 Task: Create a due date automation trigger when advanced on, on the tuesday before a card is due add fields without custom field "Resume" set to a number greater than 1 and greater or equal to 10 at 11:00 AM.
Action: Mouse moved to (1237, 101)
Screenshot: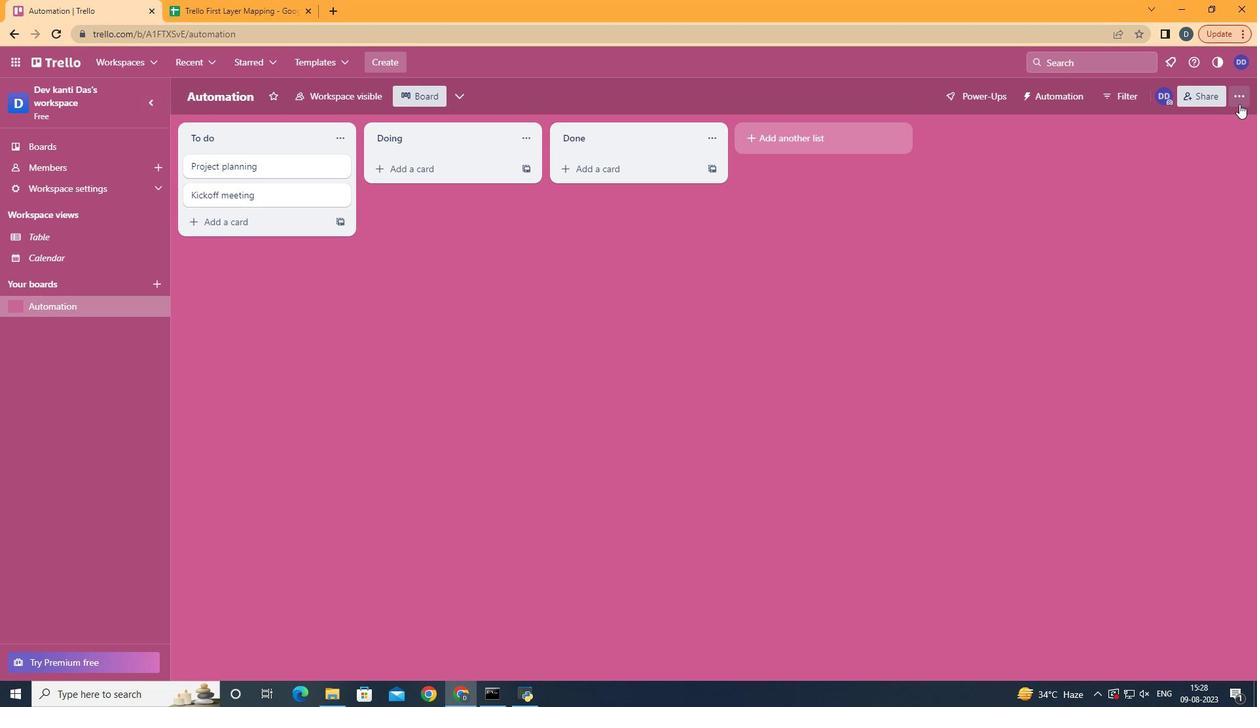 
Action: Mouse pressed left at (1237, 101)
Screenshot: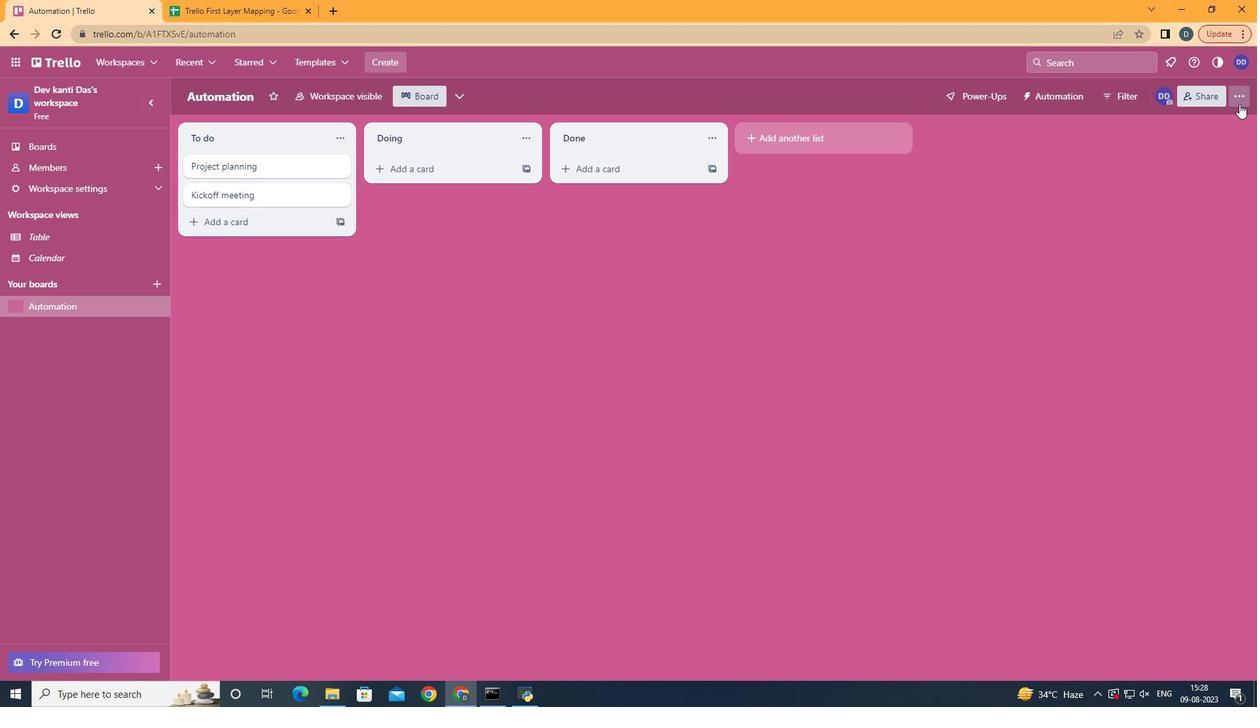 
Action: Mouse moved to (1146, 284)
Screenshot: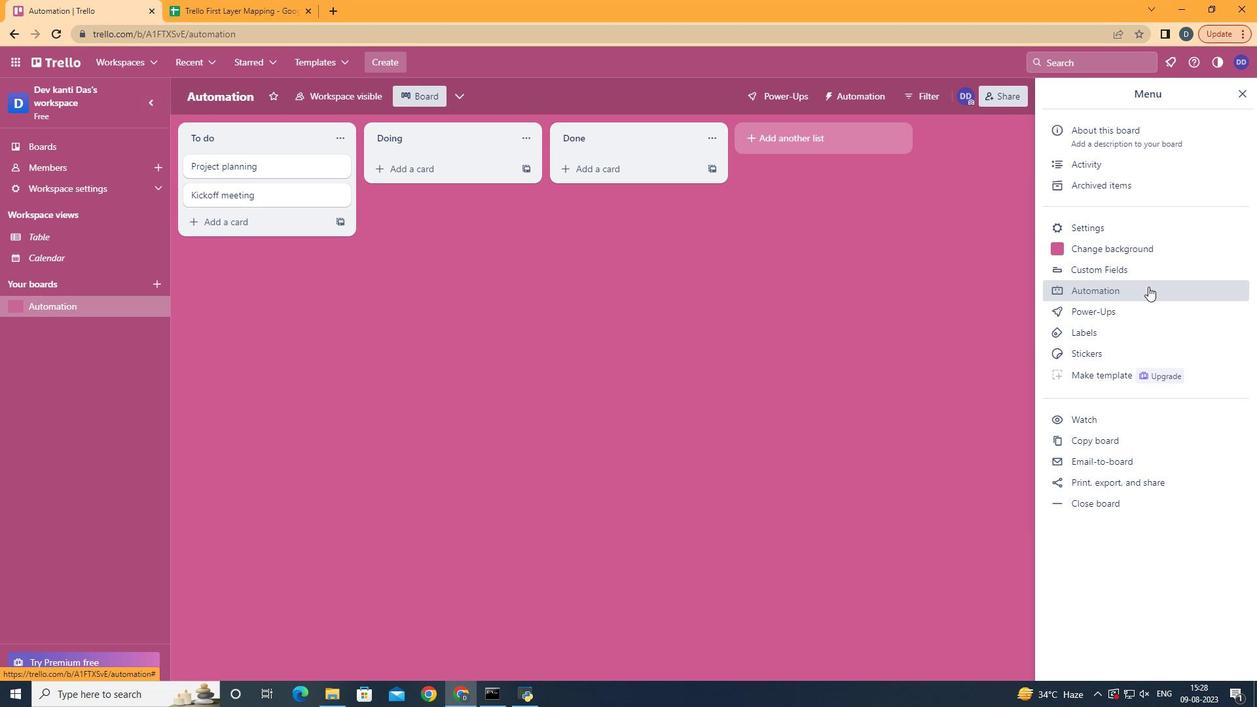
Action: Mouse pressed left at (1146, 284)
Screenshot: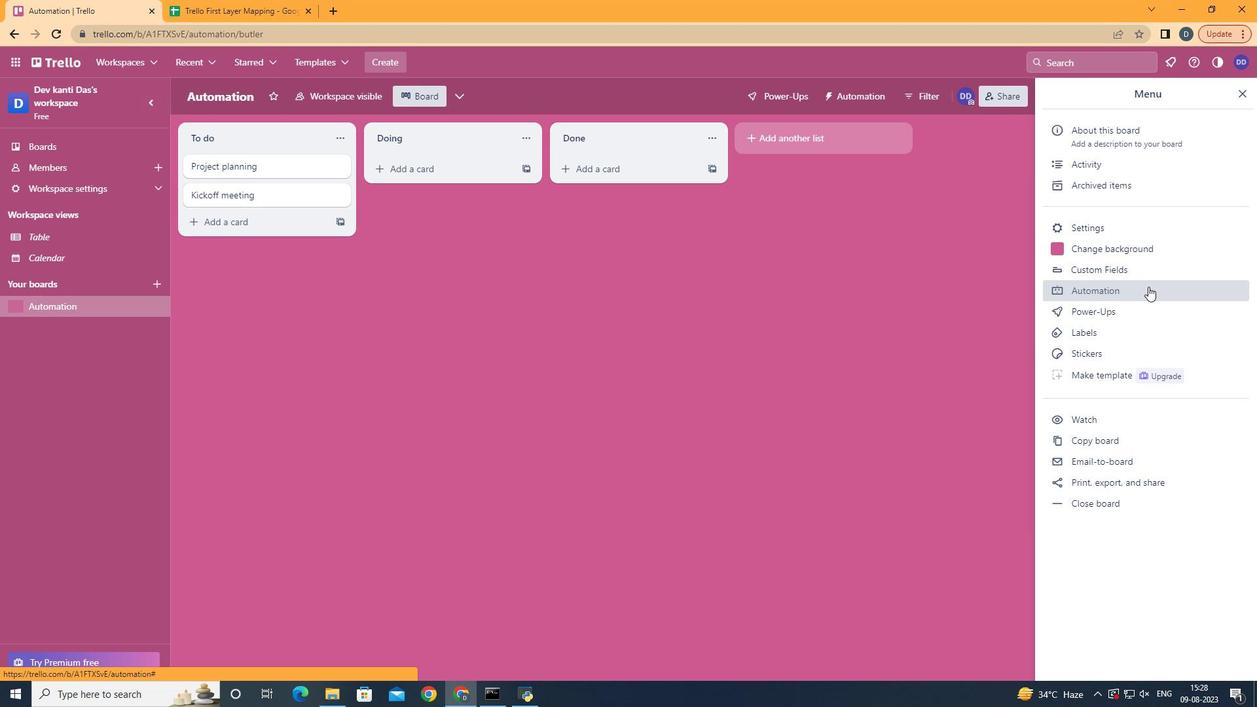 
Action: Mouse moved to (263, 261)
Screenshot: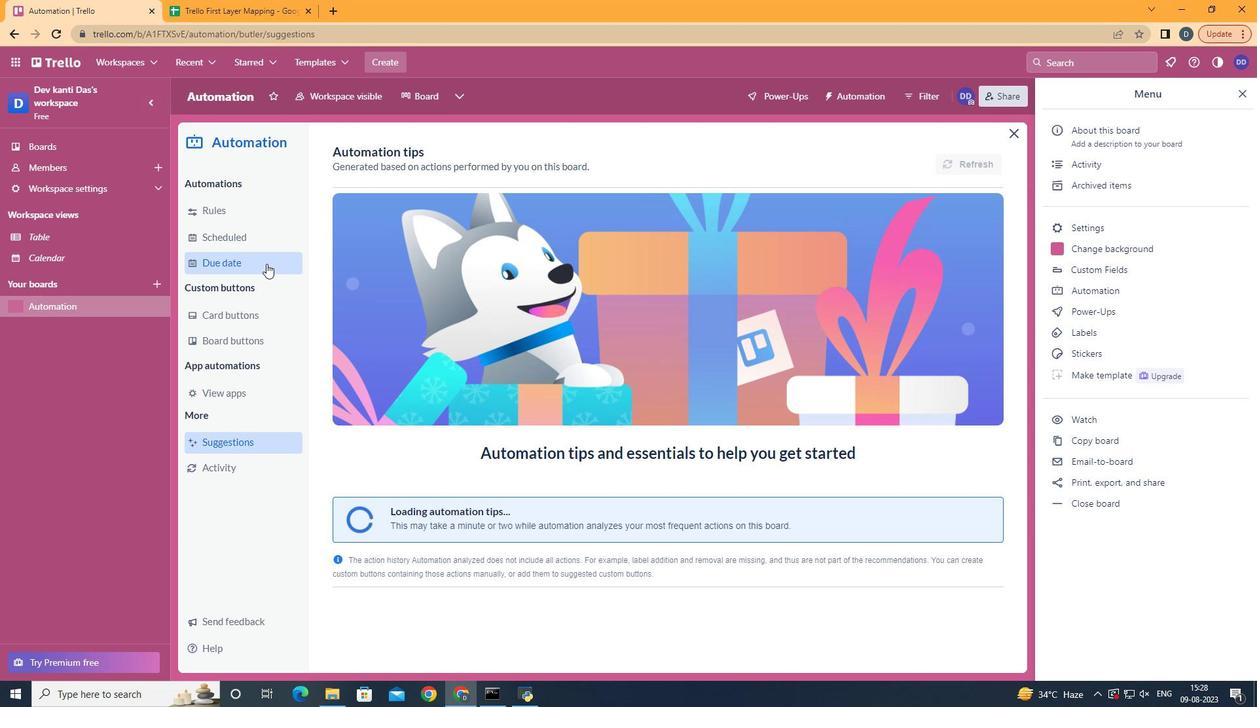 
Action: Mouse pressed left at (263, 261)
Screenshot: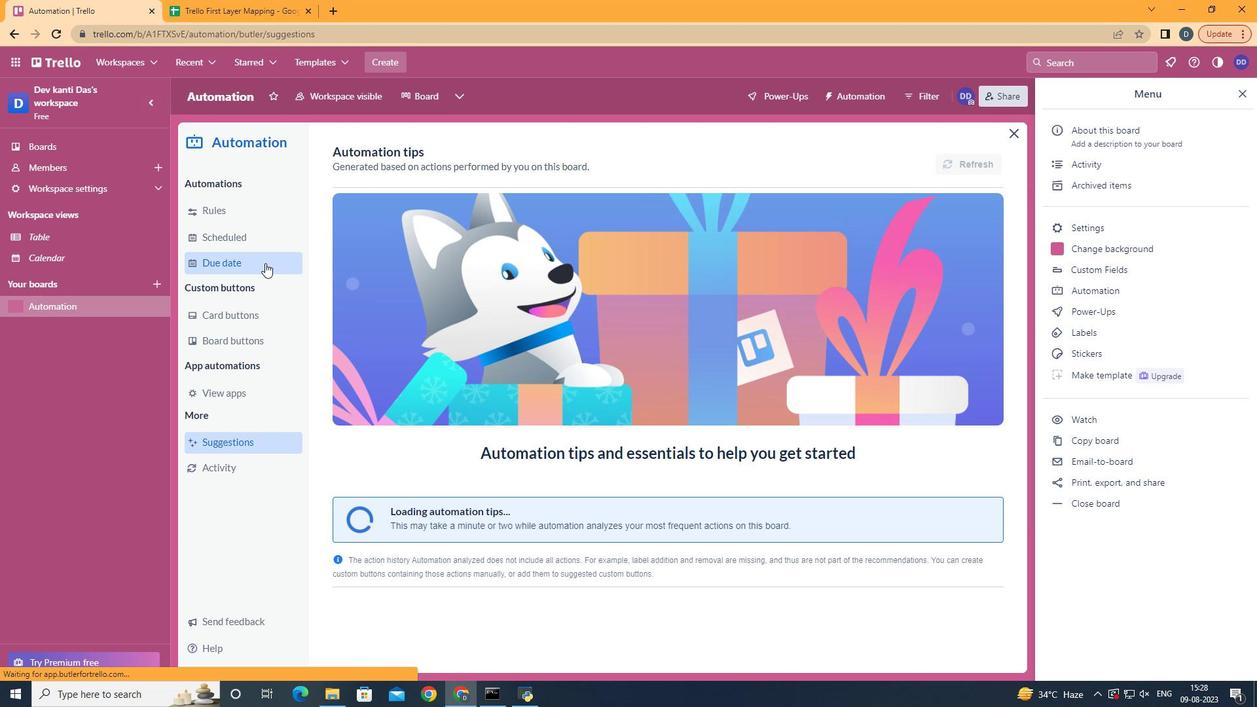 
Action: Mouse moved to (930, 157)
Screenshot: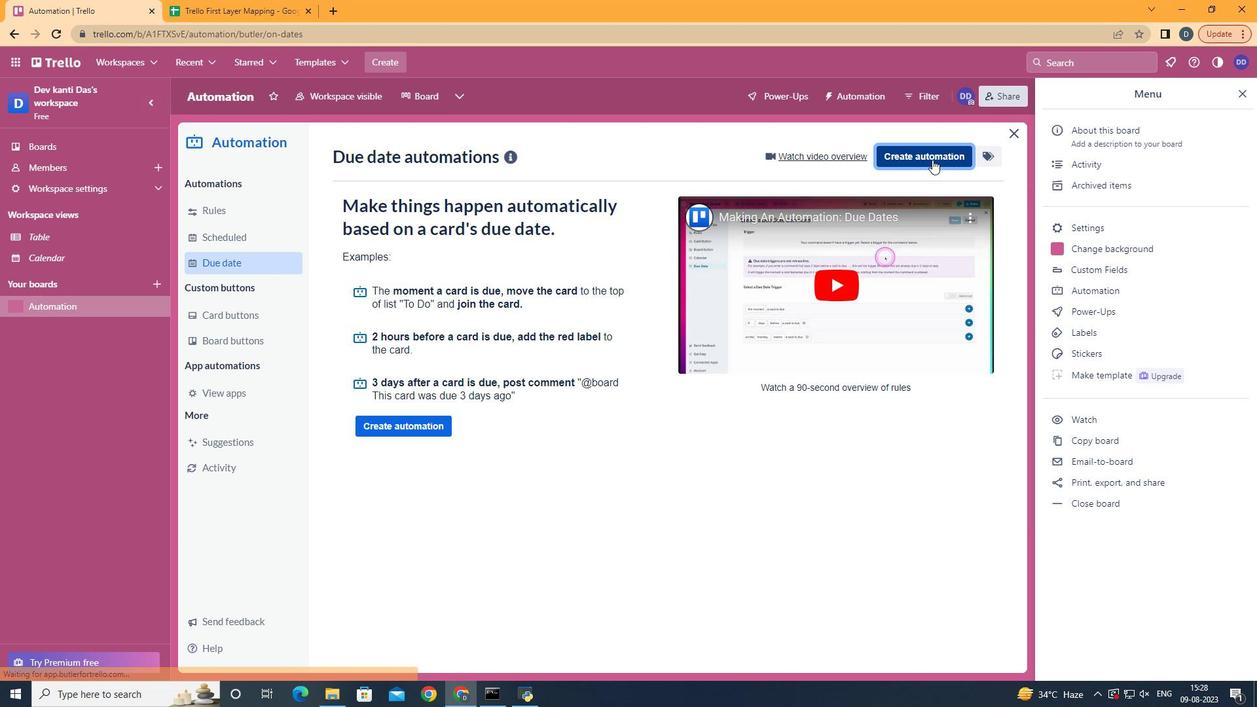 
Action: Mouse pressed left at (930, 157)
Screenshot: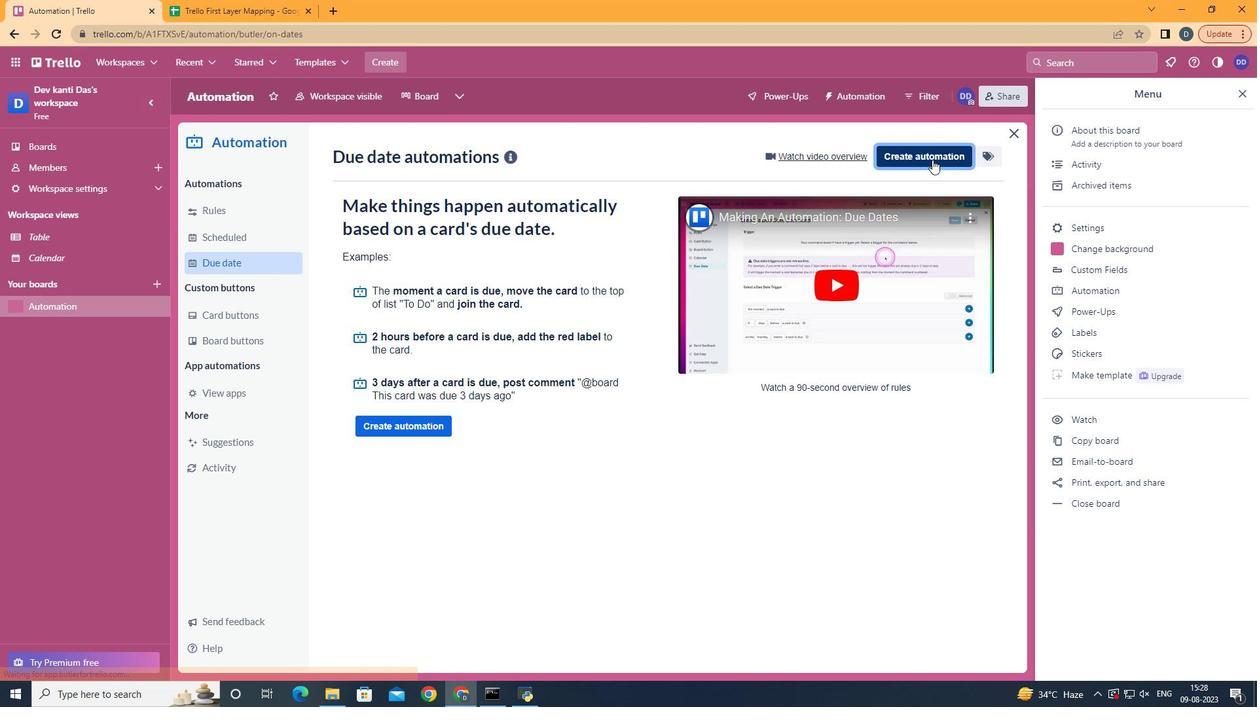 
Action: Mouse moved to (690, 280)
Screenshot: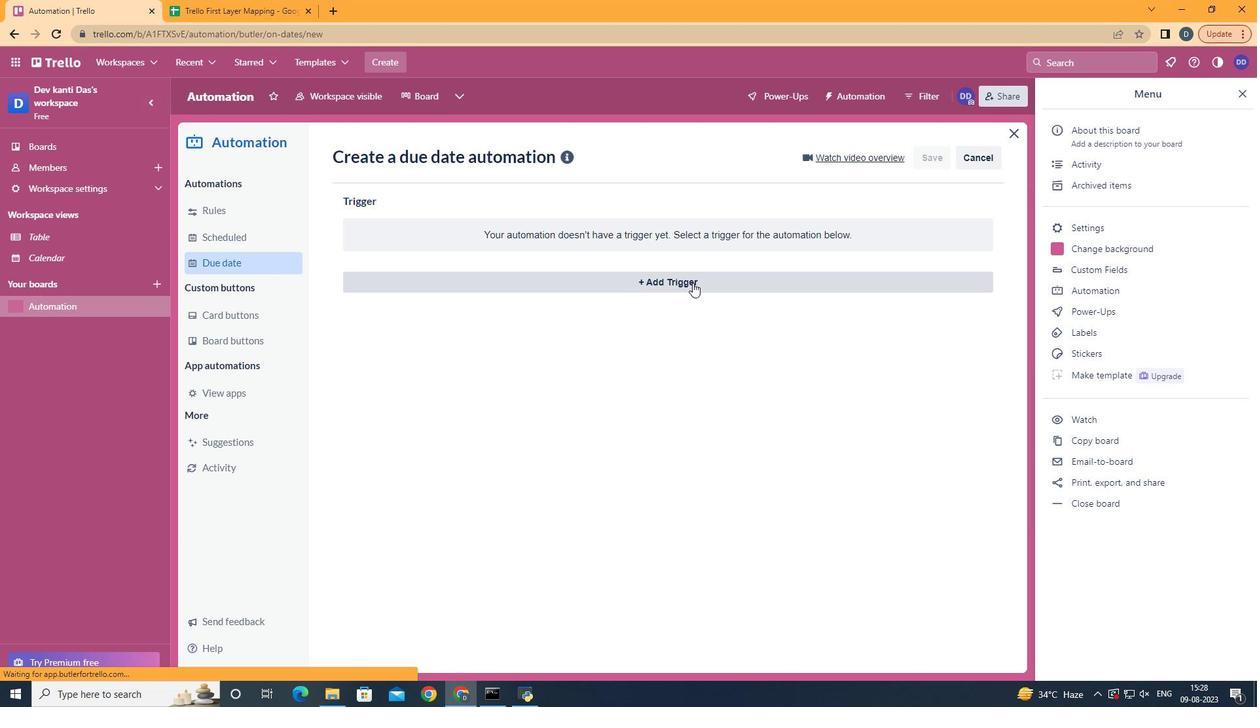 
Action: Mouse pressed left at (690, 280)
Screenshot: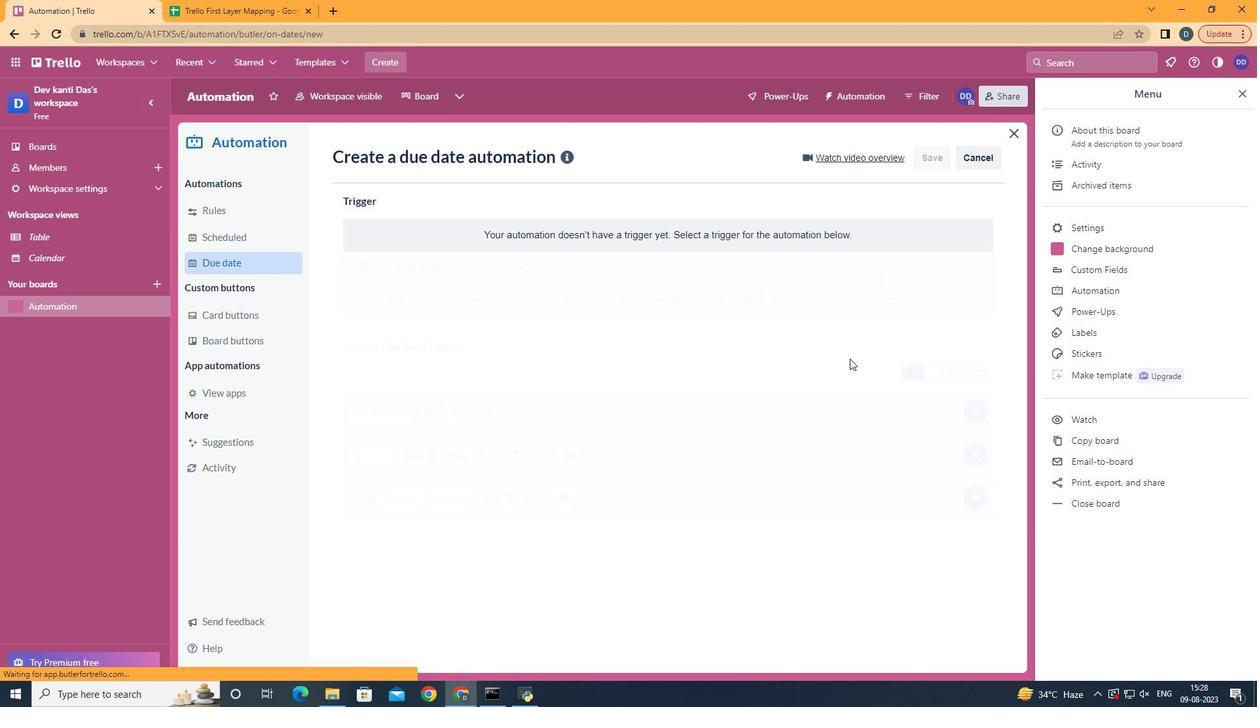 
Action: Mouse moved to (429, 365)
Screenshot: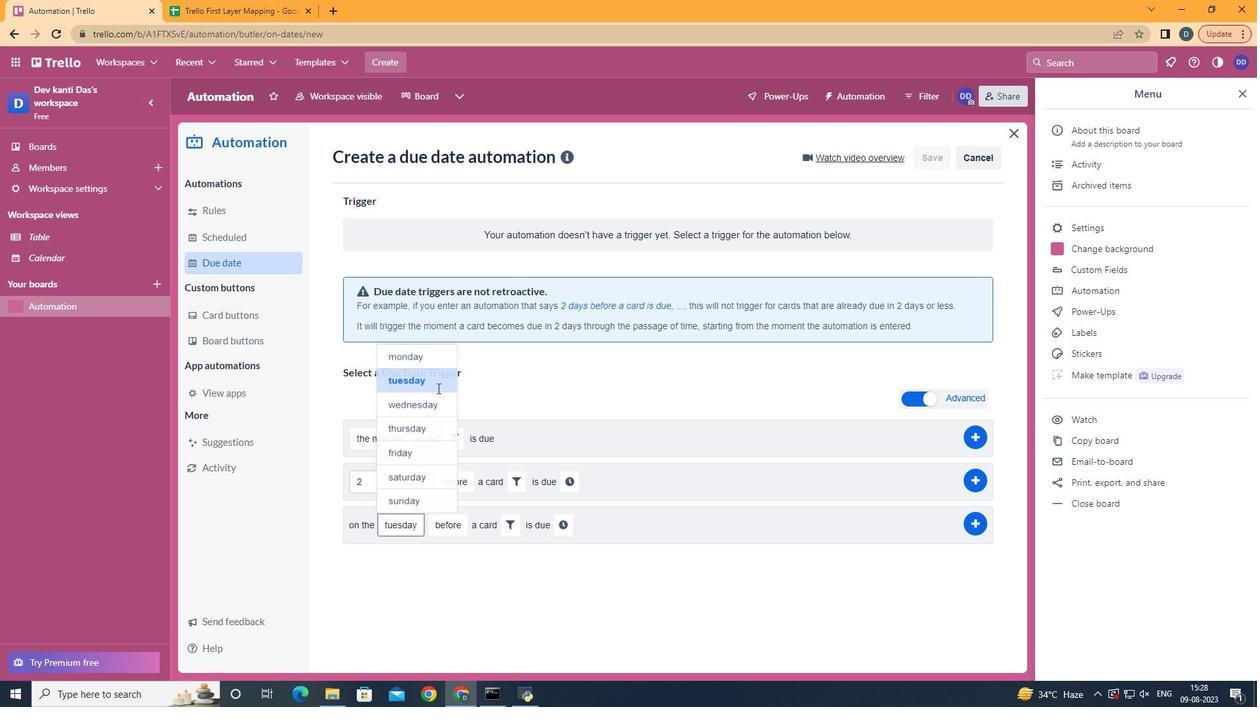 
Action: Mouse pressed left at (429, 365)
Screenshot: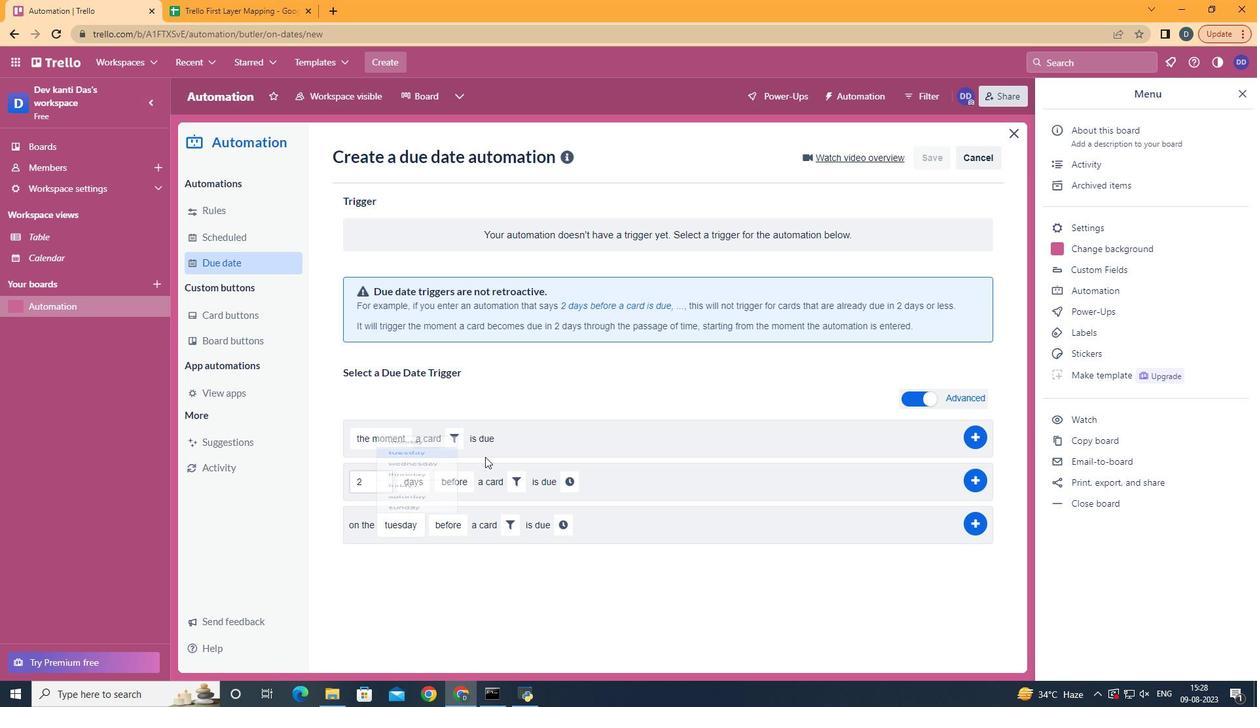 
Action: Mouse moved to (510, 522)
Screenshot: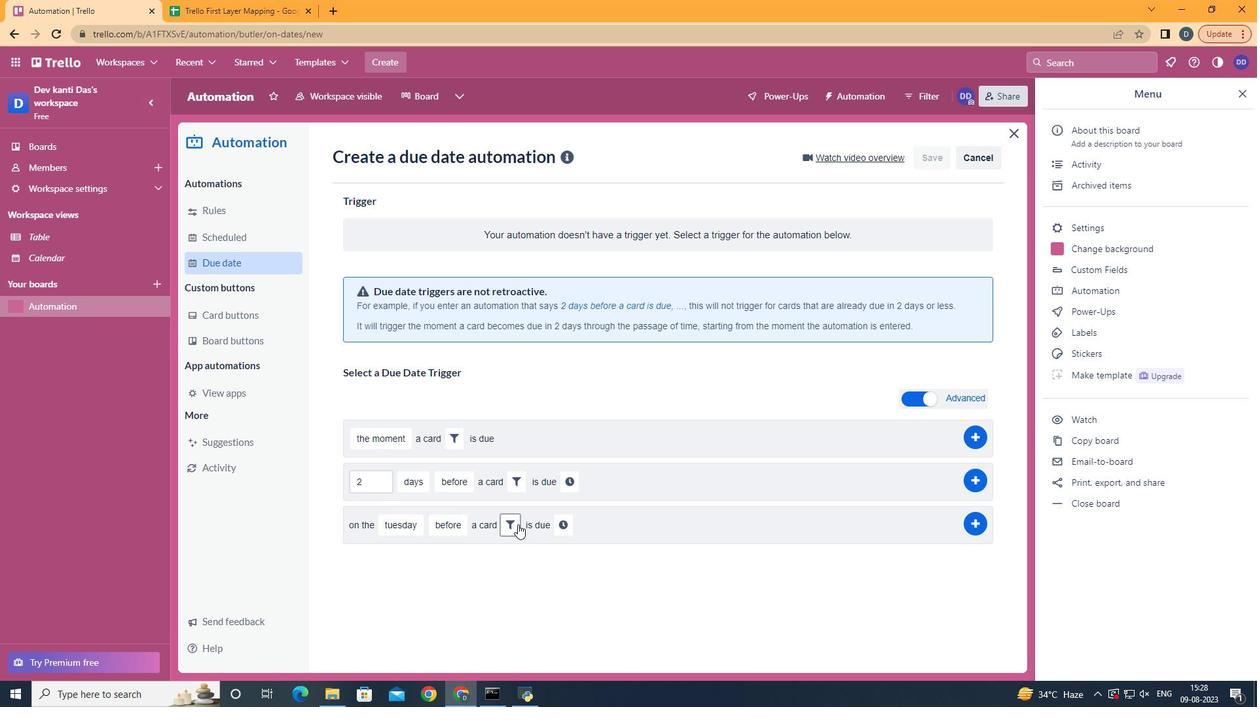 
Action: Mouse pressed left at (510, 522)
Screenshot: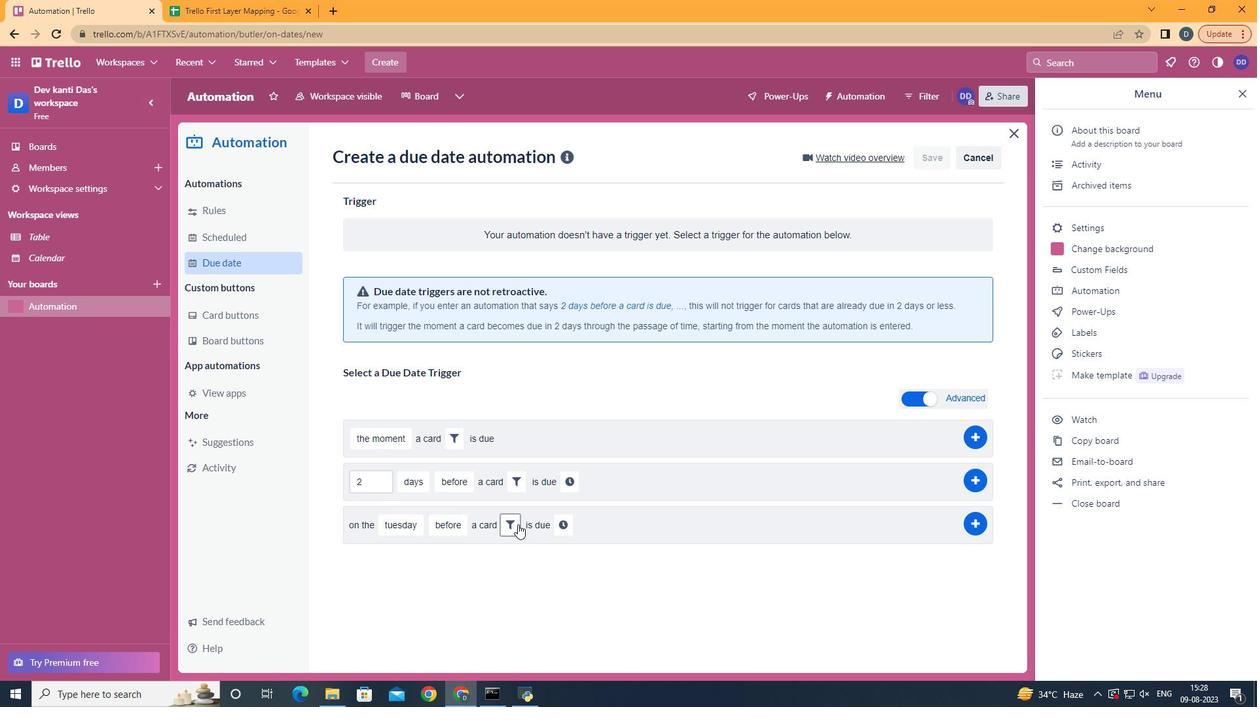 
Action: Mouse moved to (723, 556)
Screenshot: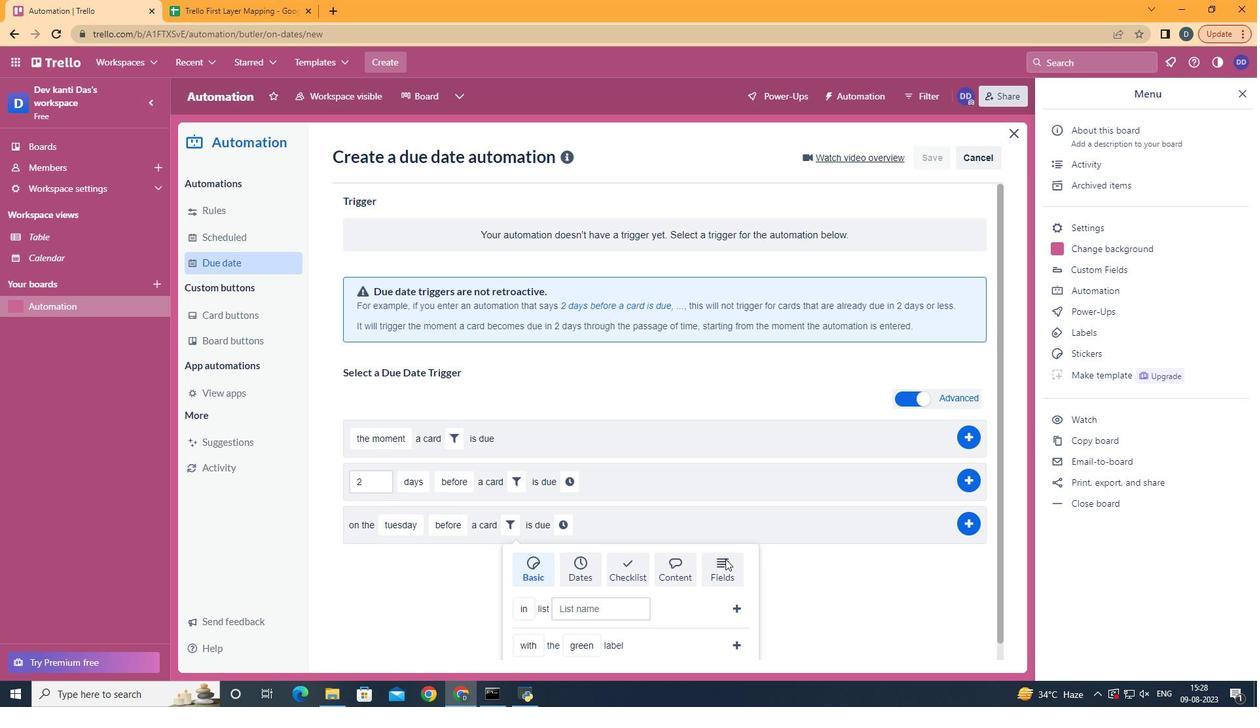 
Action: Mouse pressed left at (723, 556)
Screenshot: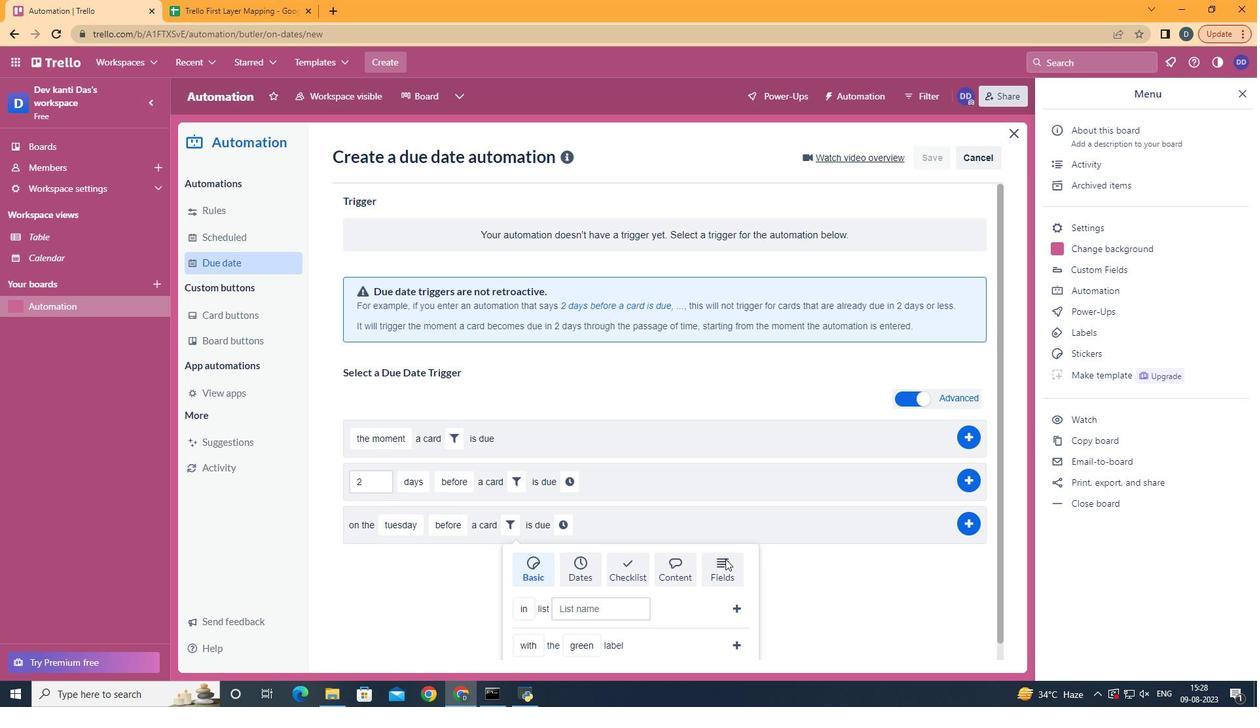 
Action: Mouse moved to (722, 549)
Screenshot: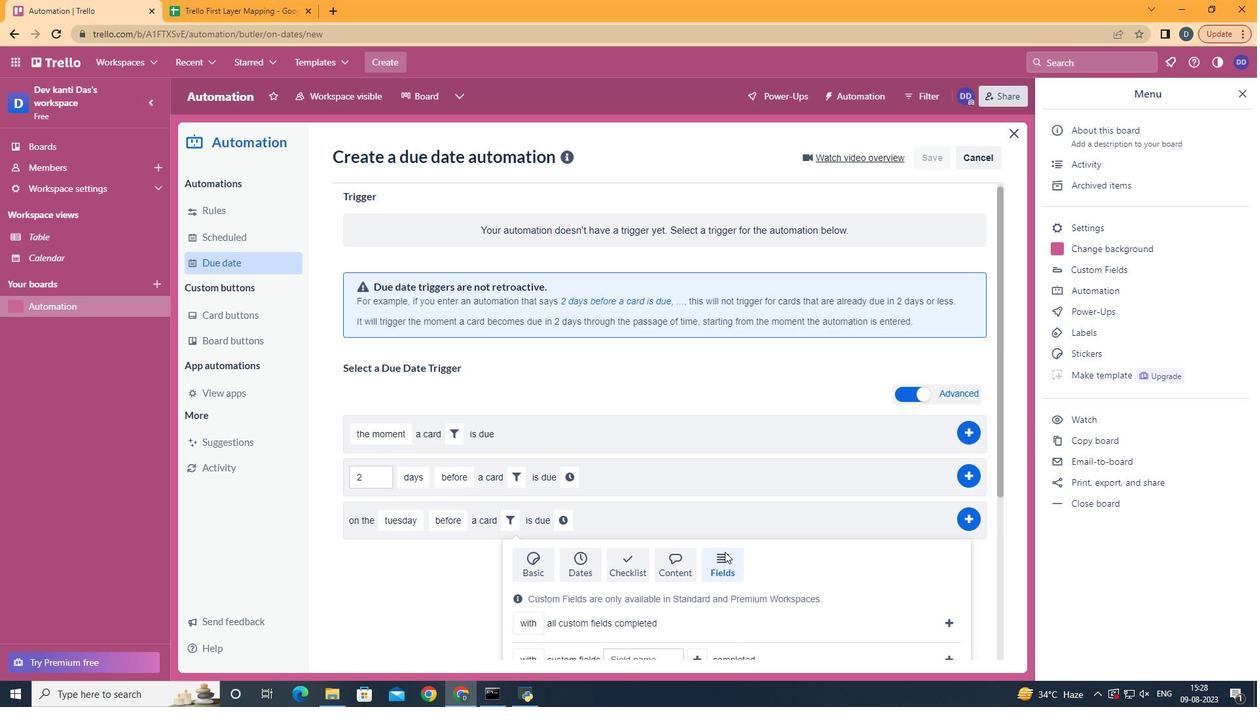 
Action: Mouse scrolled (722, 548) with delta (0, 0)
Screenshot: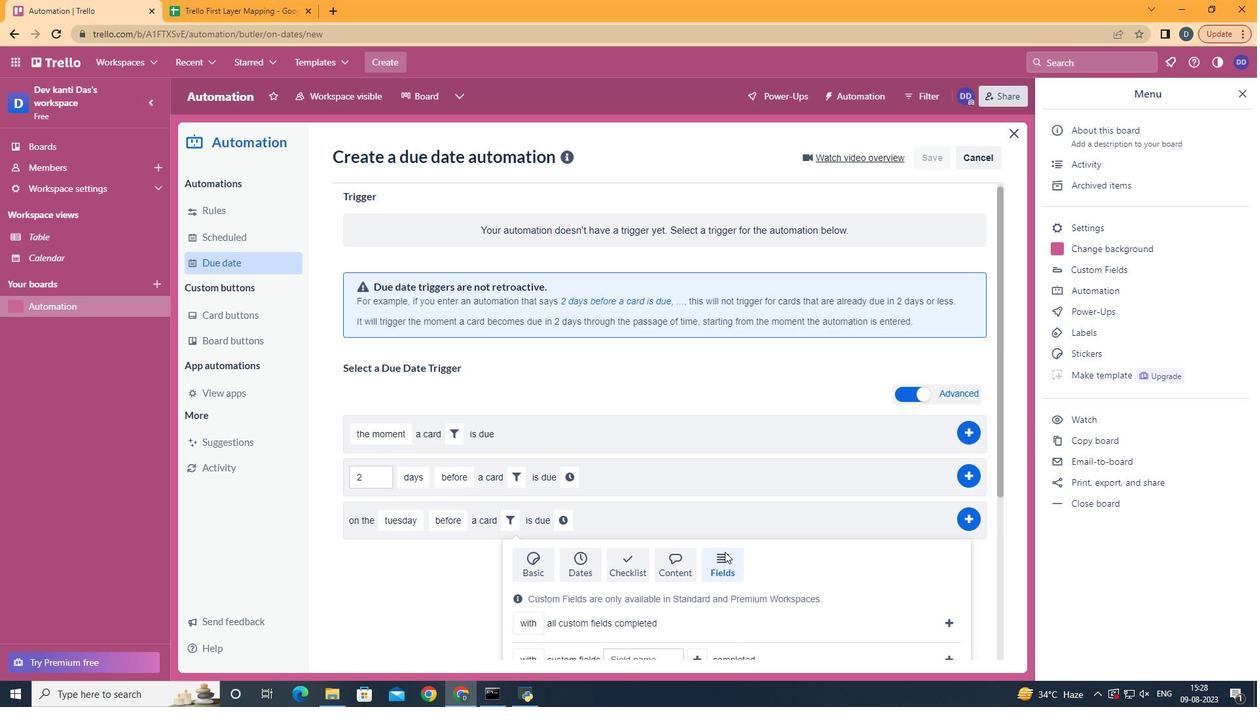 
Action: Mouse scrolled (722, 548) with delta (0, 0)
Screenshot: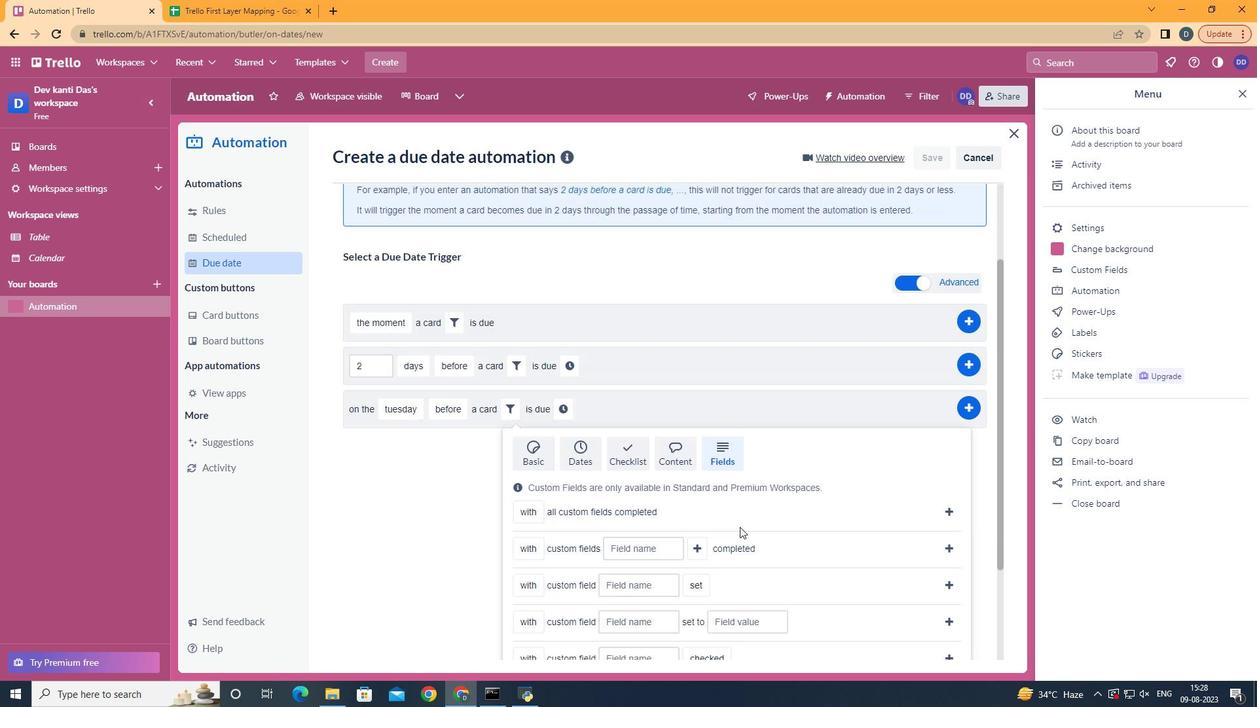 
Action: Mouse scrolled (722, 548) with delta (0, 0)
Screenshot: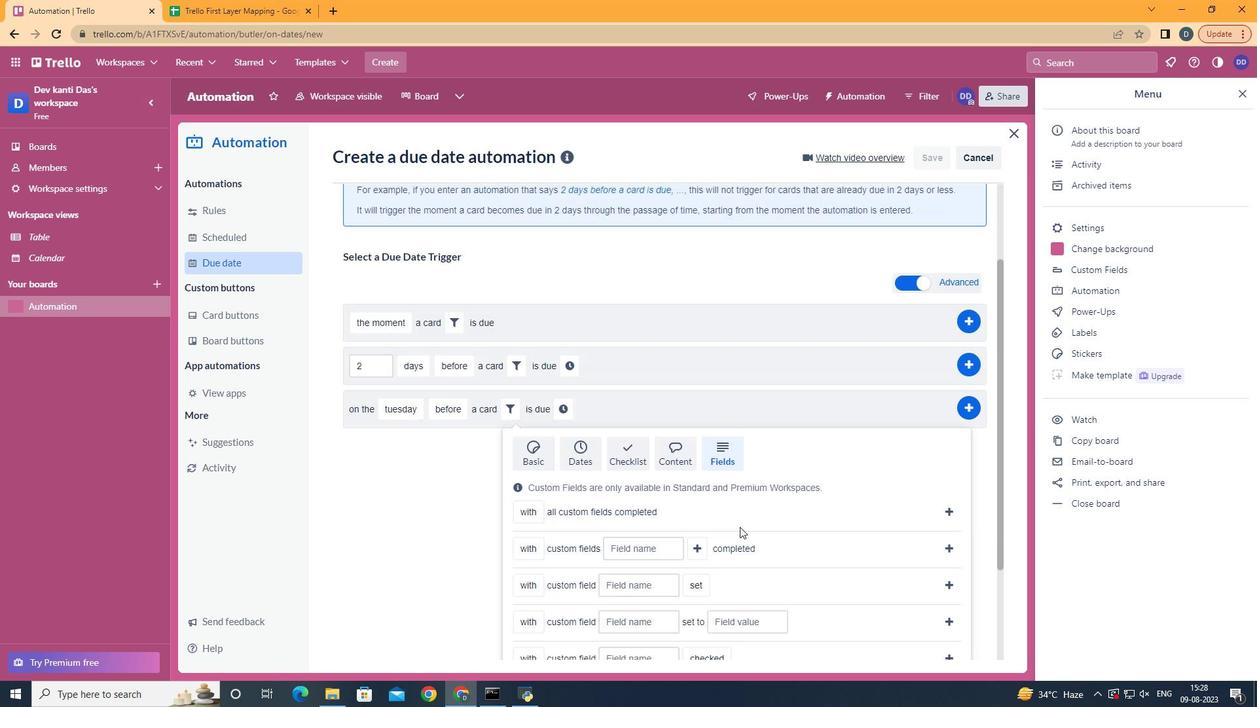
Action: Mouse scrolled (722, 548) with delta (0, 0)
Screenshot: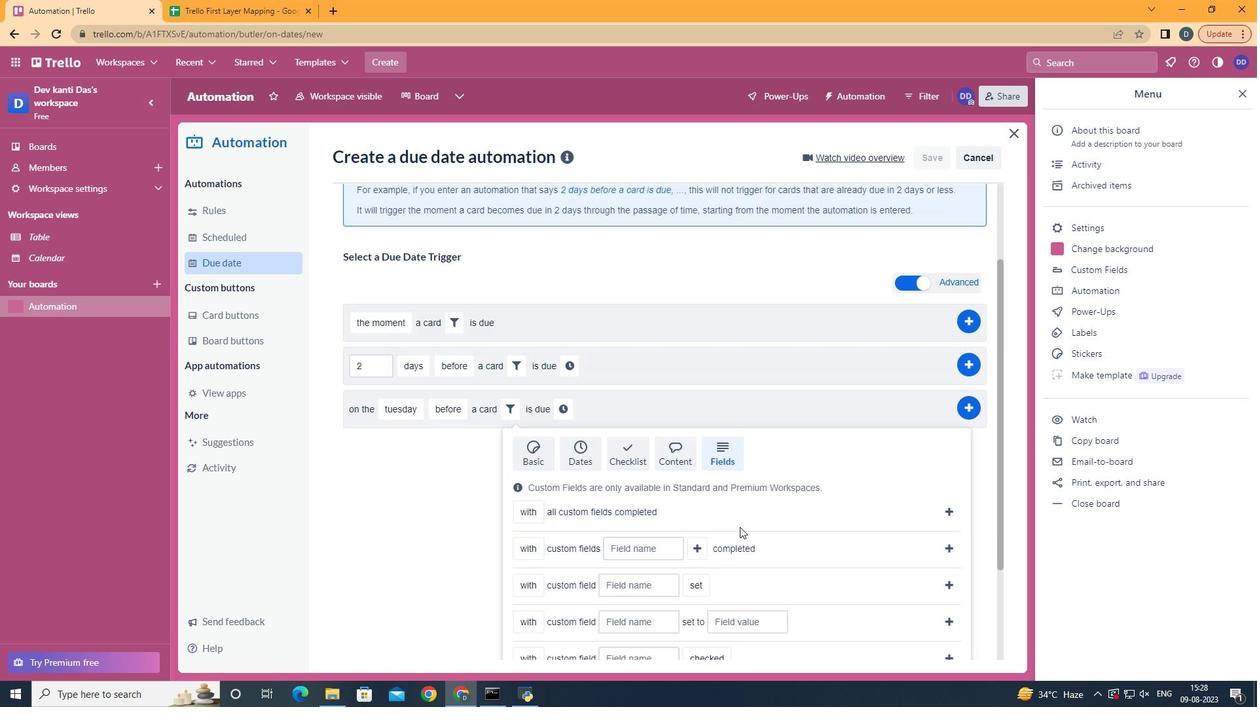 
Action: Mouse scrolled (722, 548) with delta (0, 0)
Screenshot: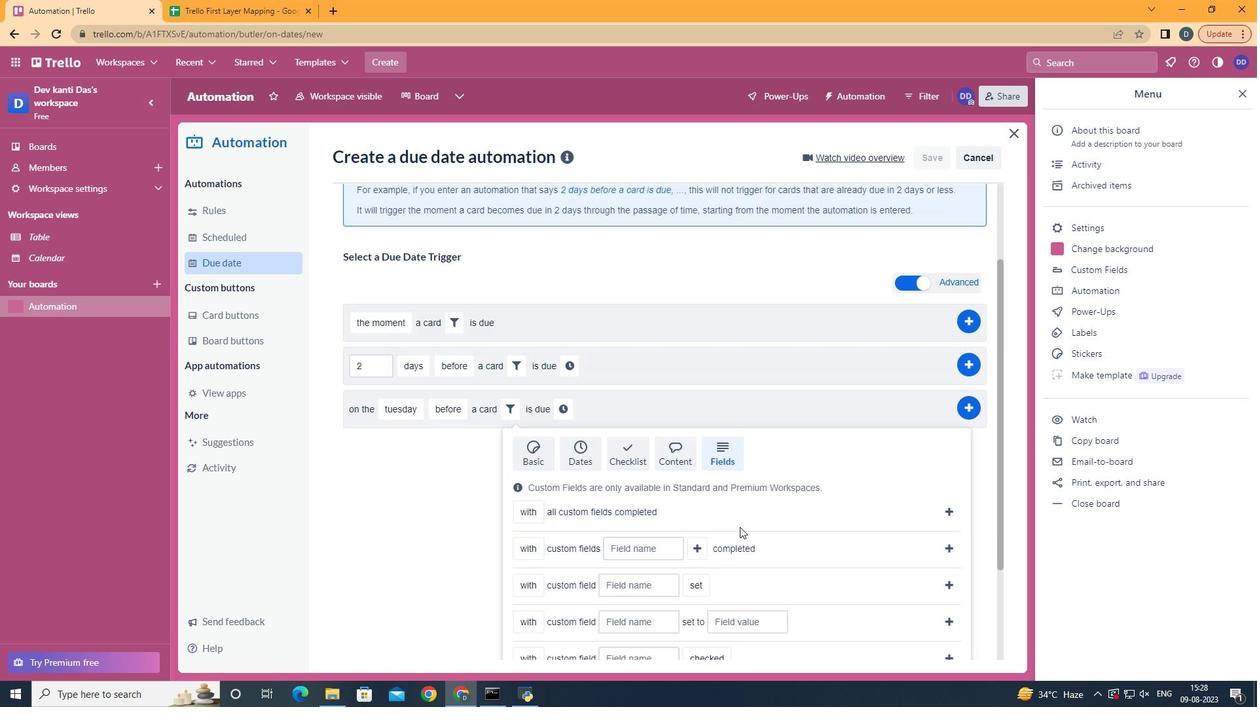 
Action: Mouse moved to (540, 615)
Screenshot: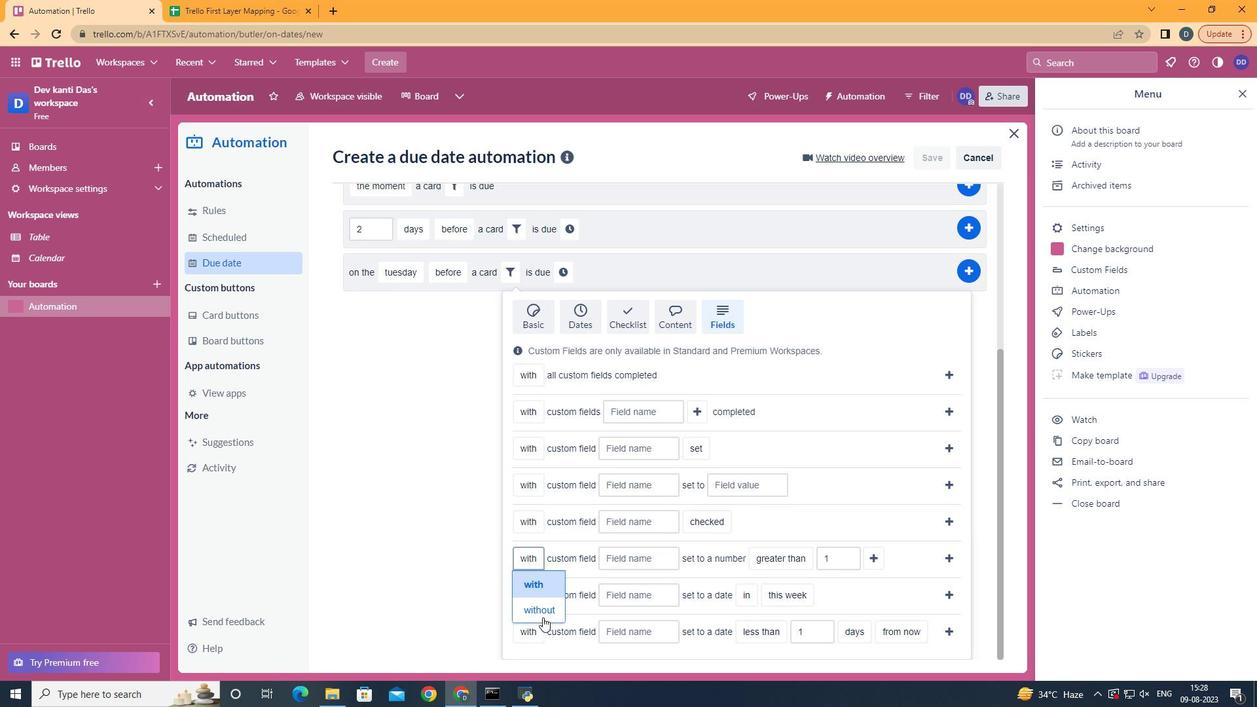 
Action: Mouse pressed left at (540, 615)
Screenshot: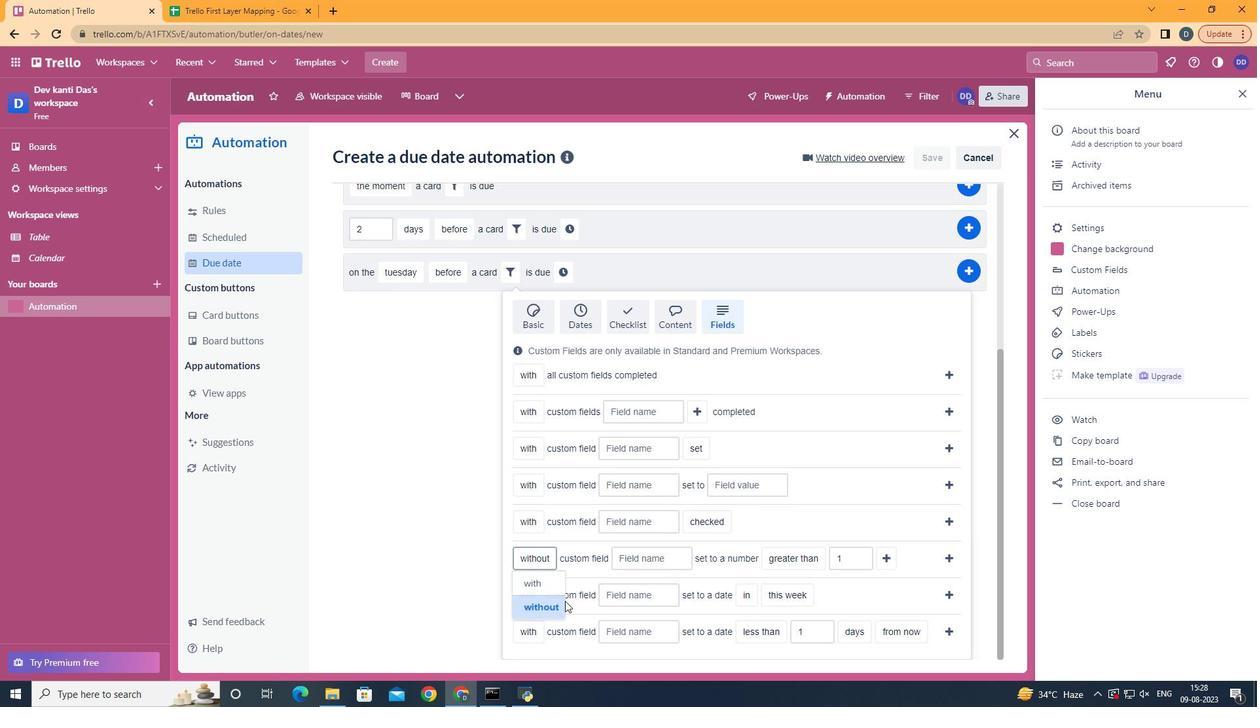 
Action: Mouse moved to (638, 554)
Screenshot: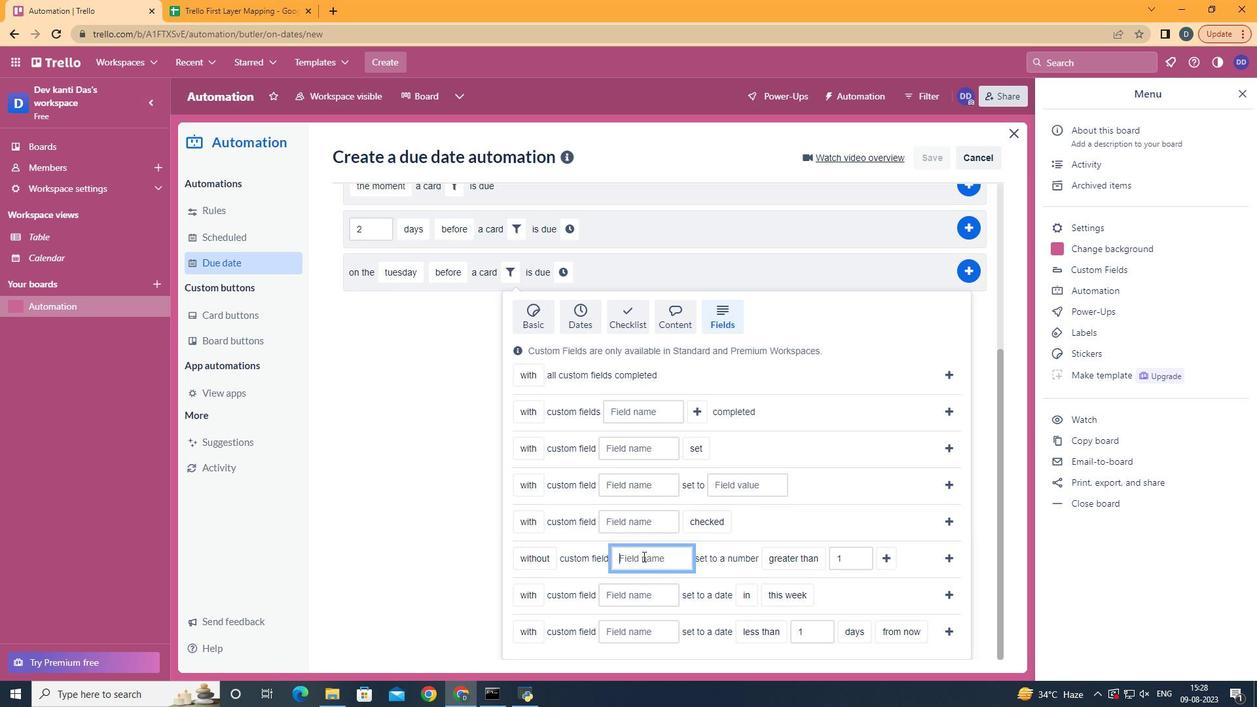 
Action: Mouse pressed left at (638, 554)
Screenshot: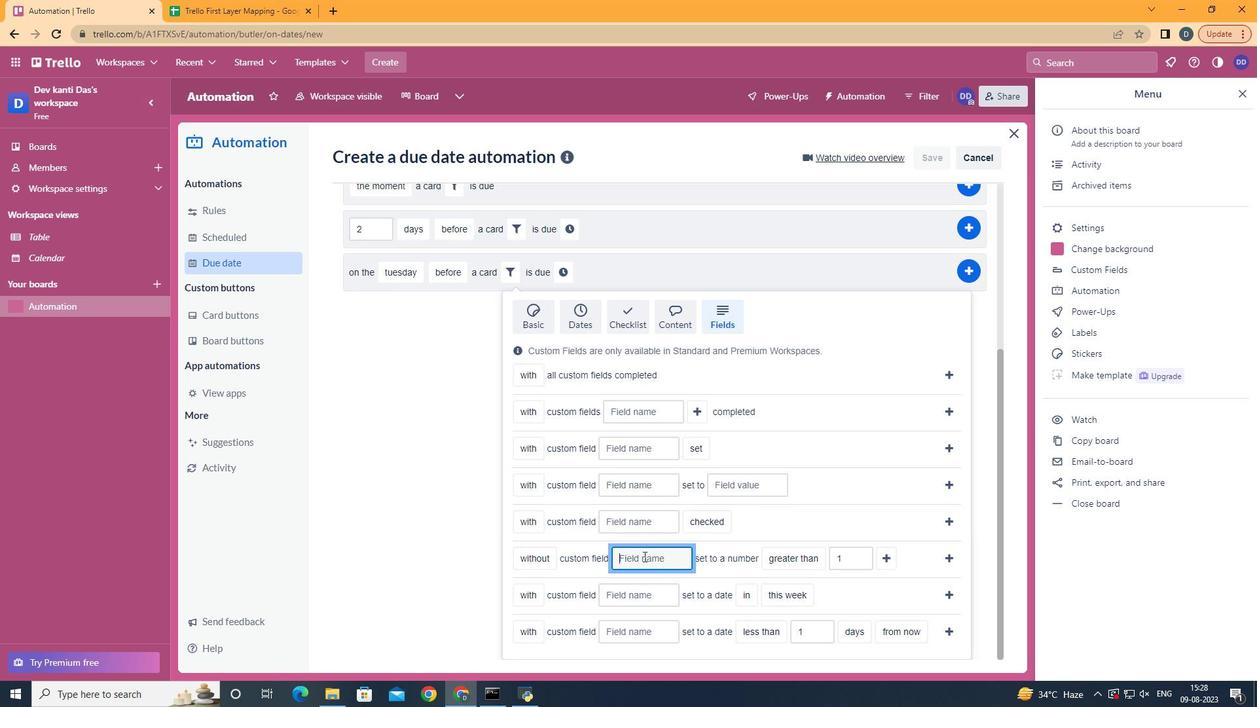 
Action: Mouse moved to (641, 554)
Screenshot: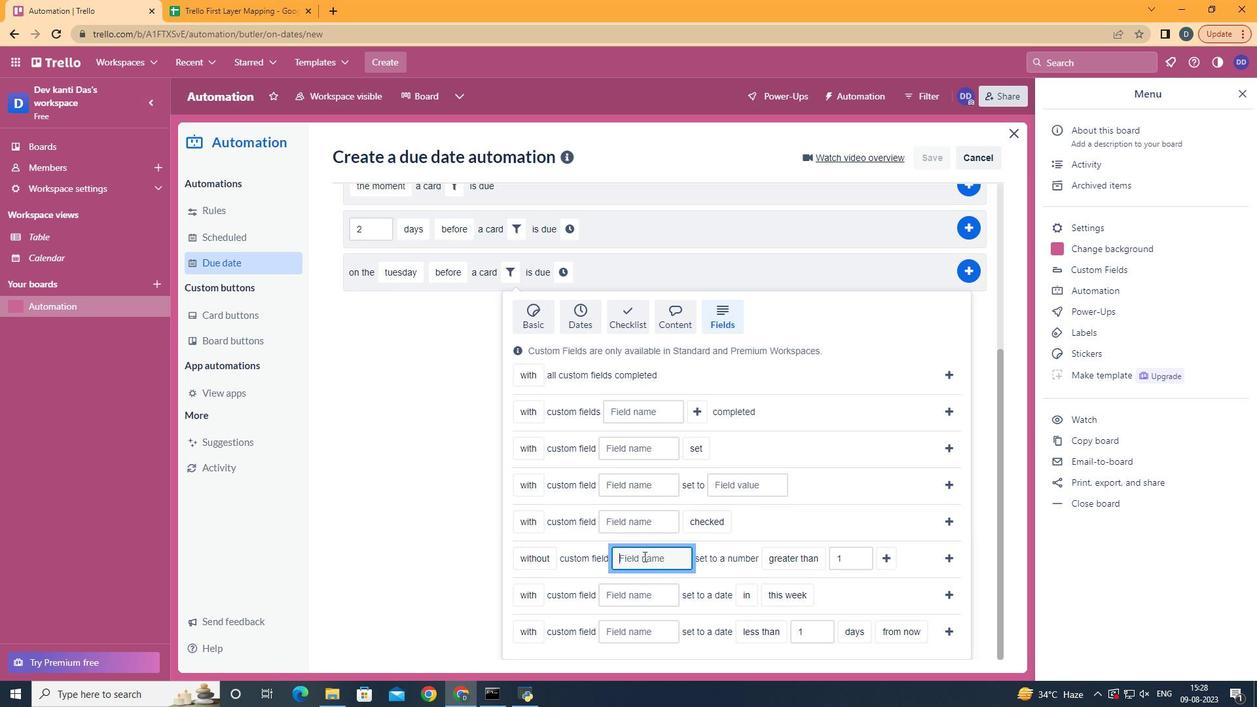 
Action: Key pressed <Key.shift>Resume
Screenshot: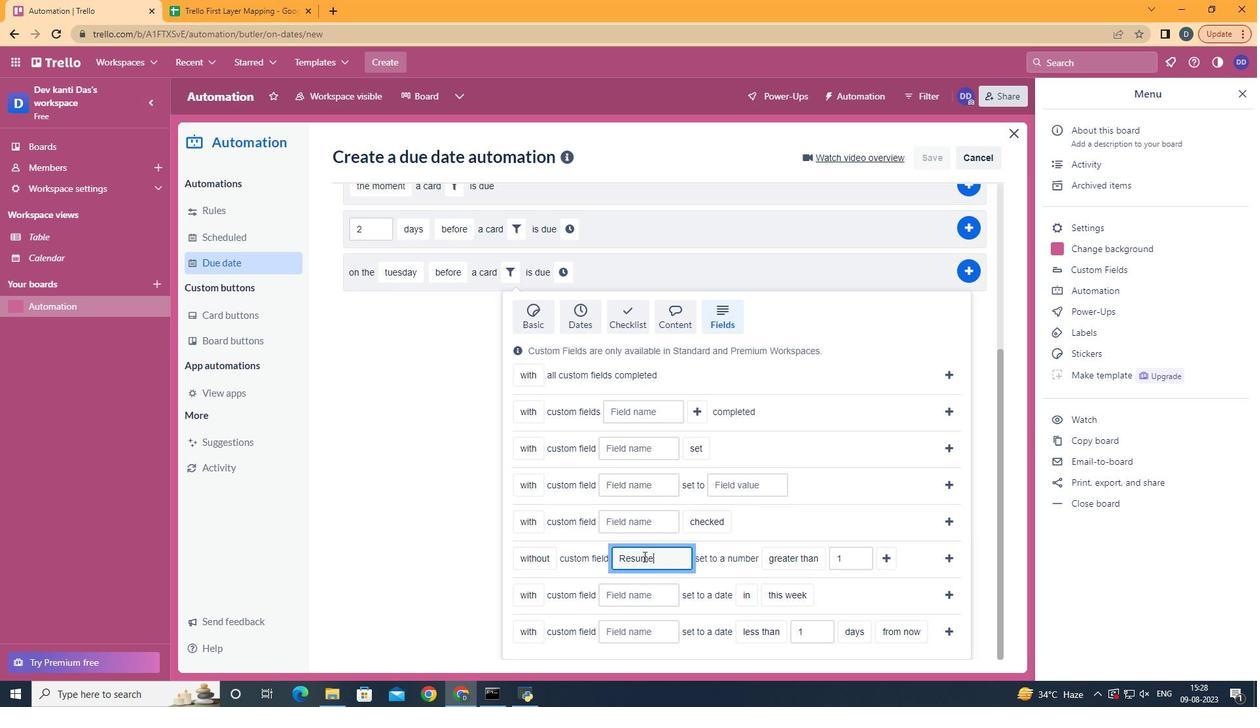 
Action: Mouse moved to (882, 556)
Screenshot: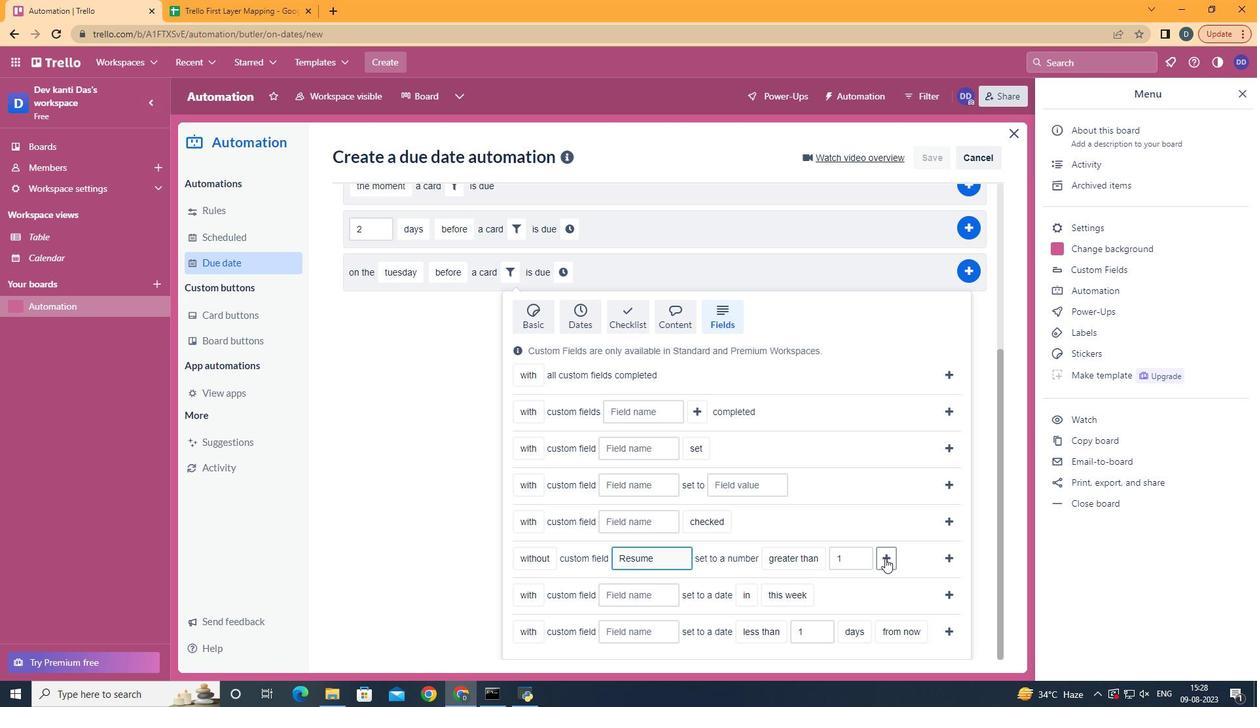 
Action: Mouse pressed left at (882, 556)
Screenshot: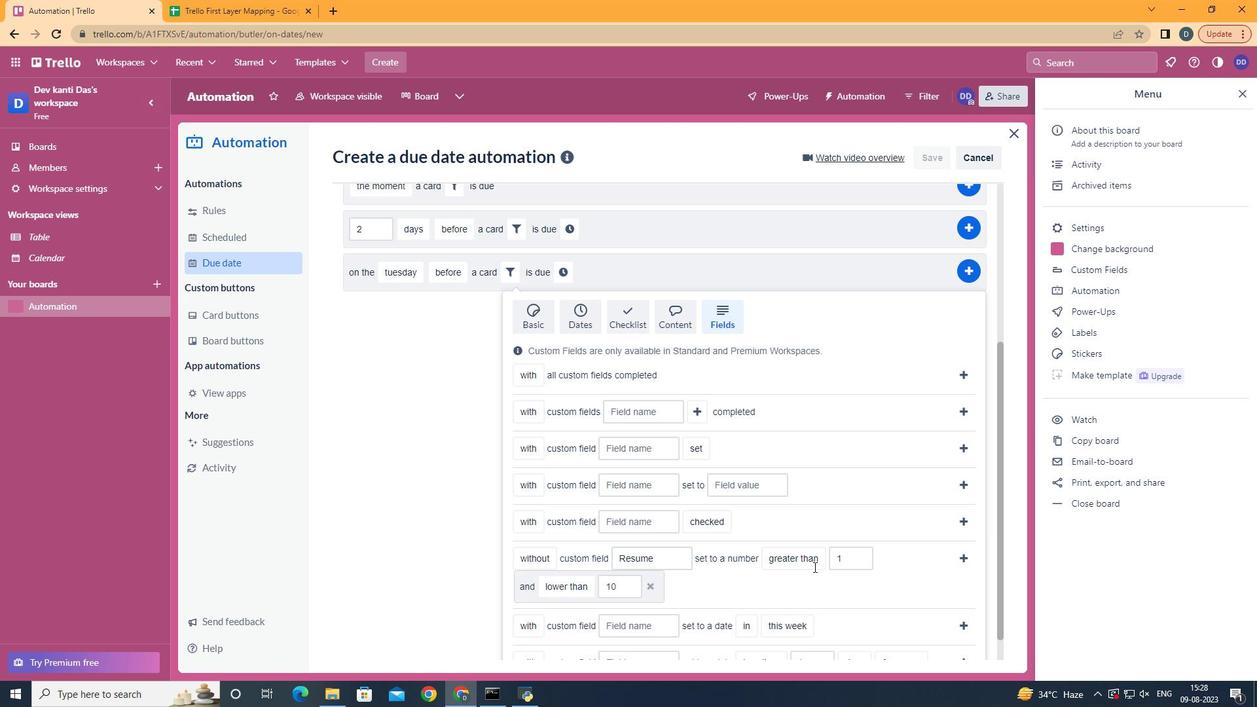 
Action: Mouse moved to (575, 561)
Screenshot: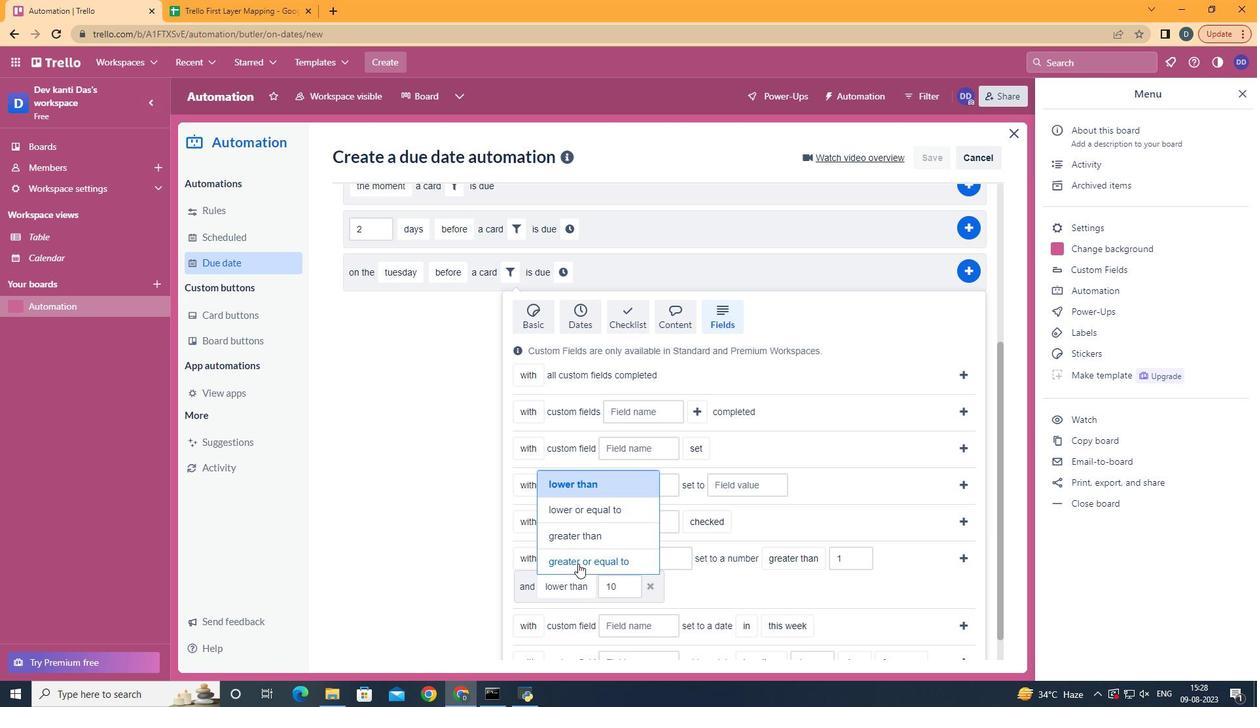 
Action: Mouse pressed left at (575, 561)
Screenshot: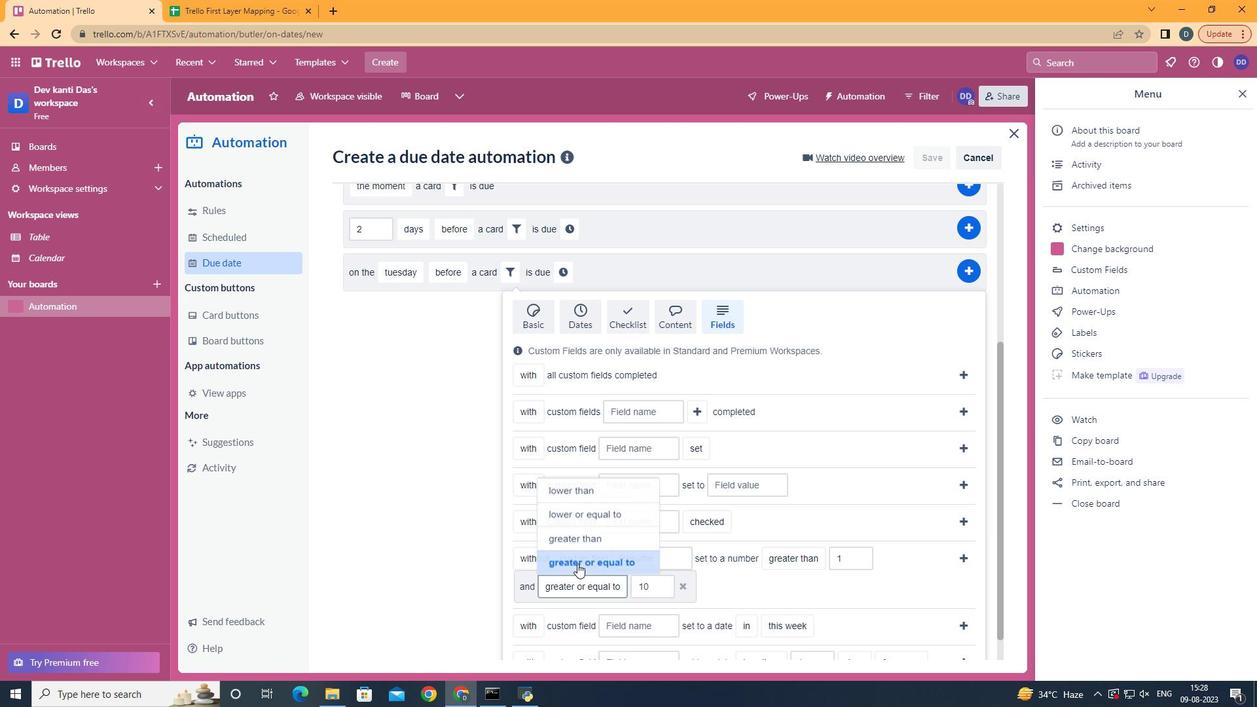 
Action: Mouse moved to (966, 555)
Screenshot: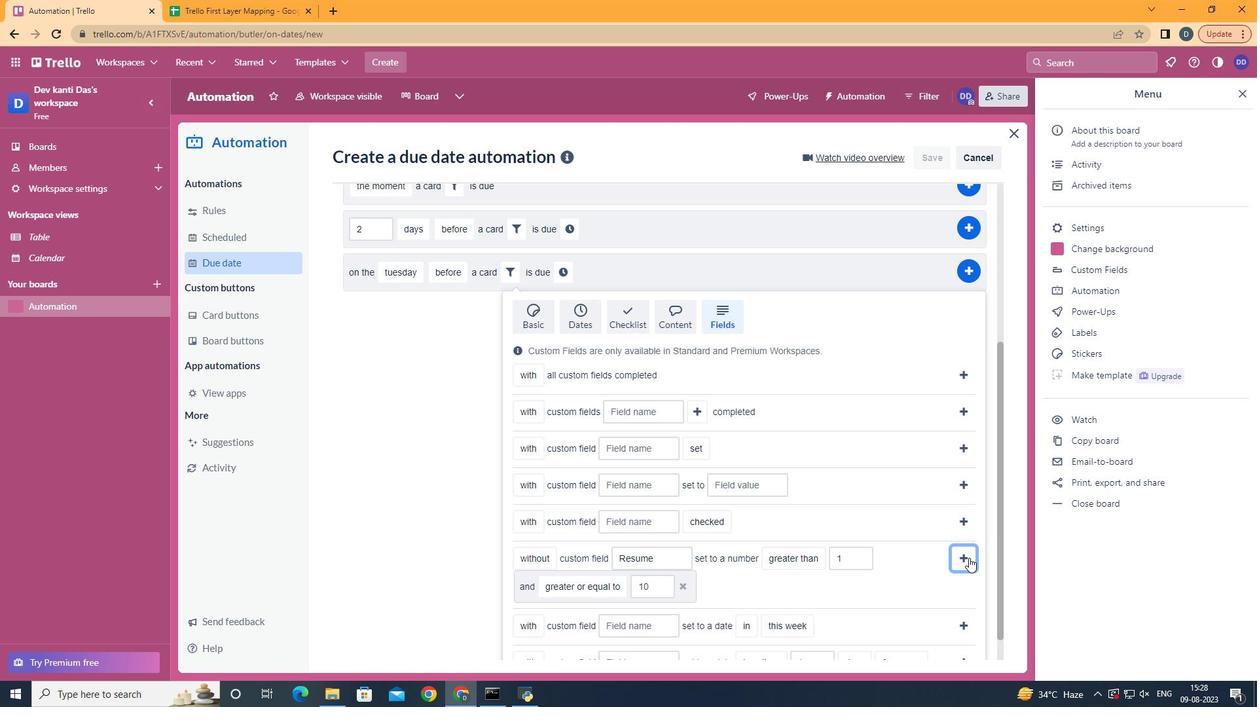 
Action: Mouse pressed left at (966, 555)
Screenshot: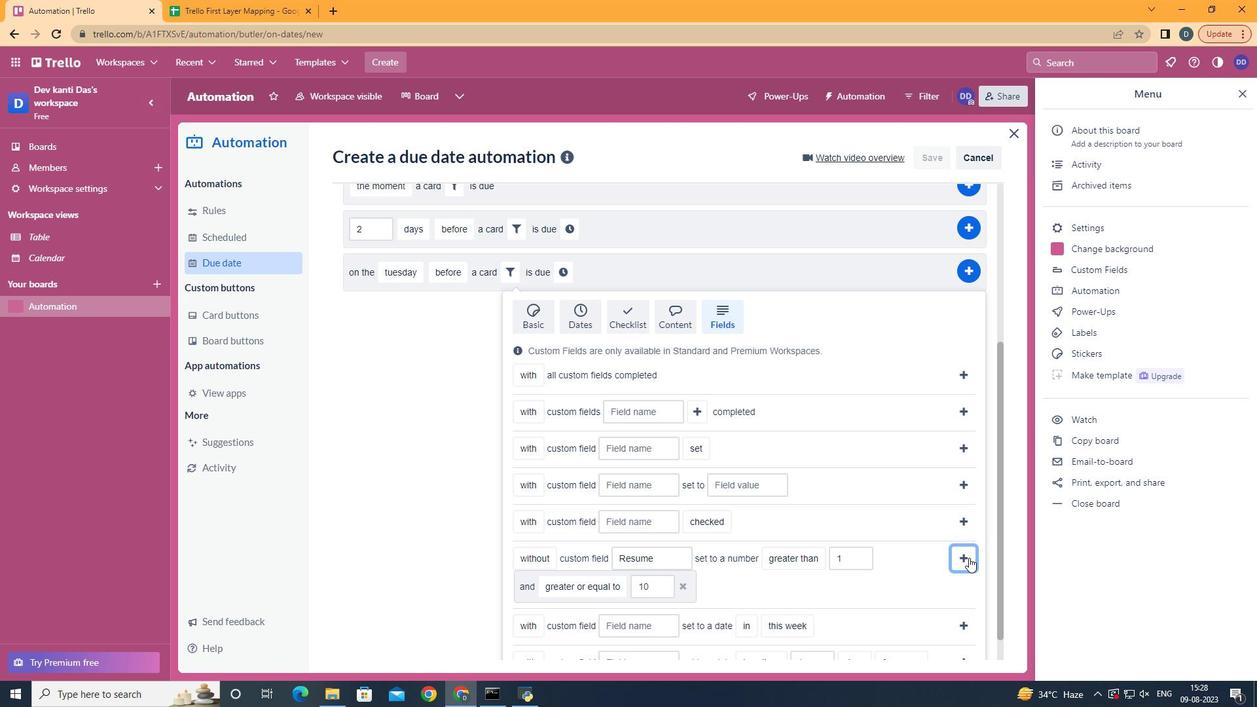 
Action: Mouse moved to (360, 550)
Screenshot: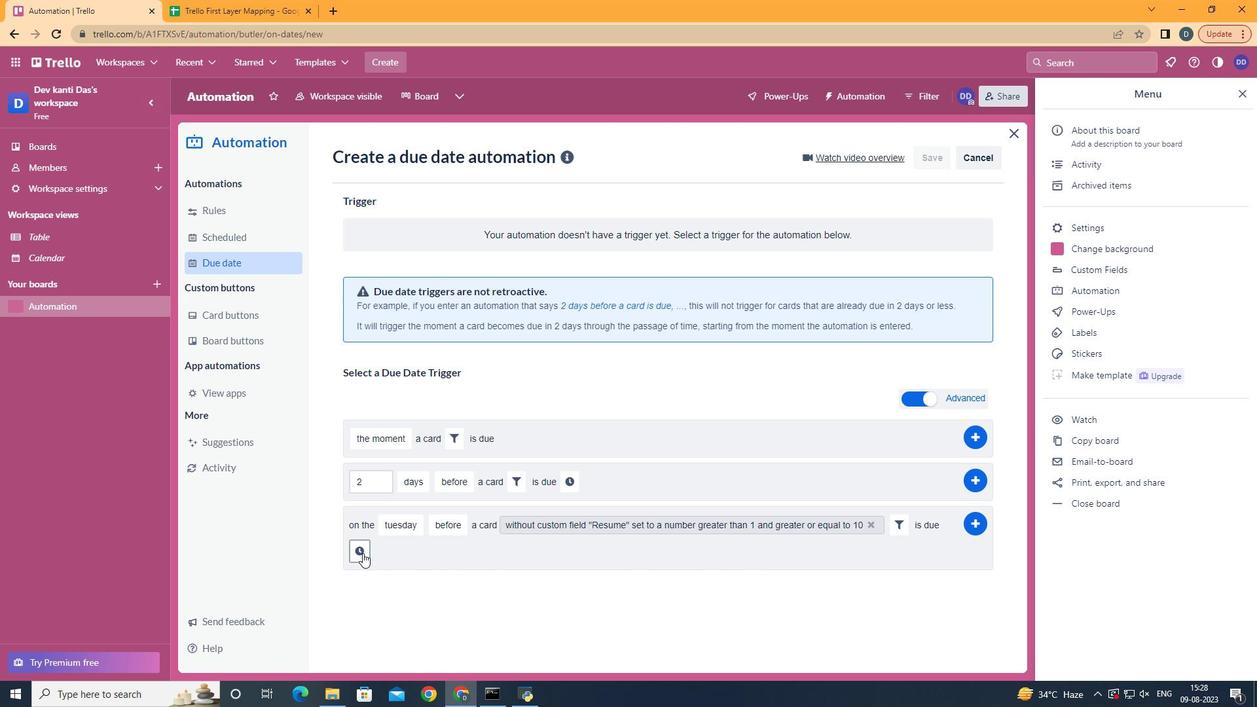 
Action: Mouse pressed left at (360, 550)
Screenshot: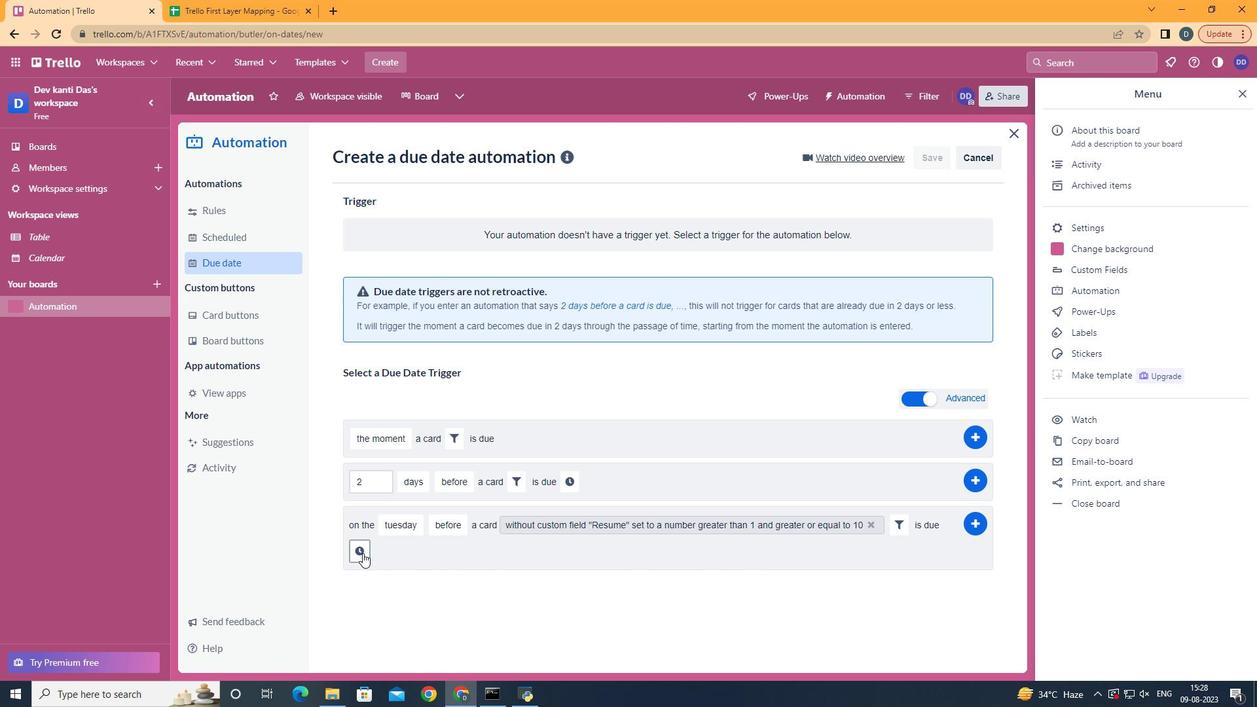 
Action: Mouse moved to (393, 554)
Screenshot: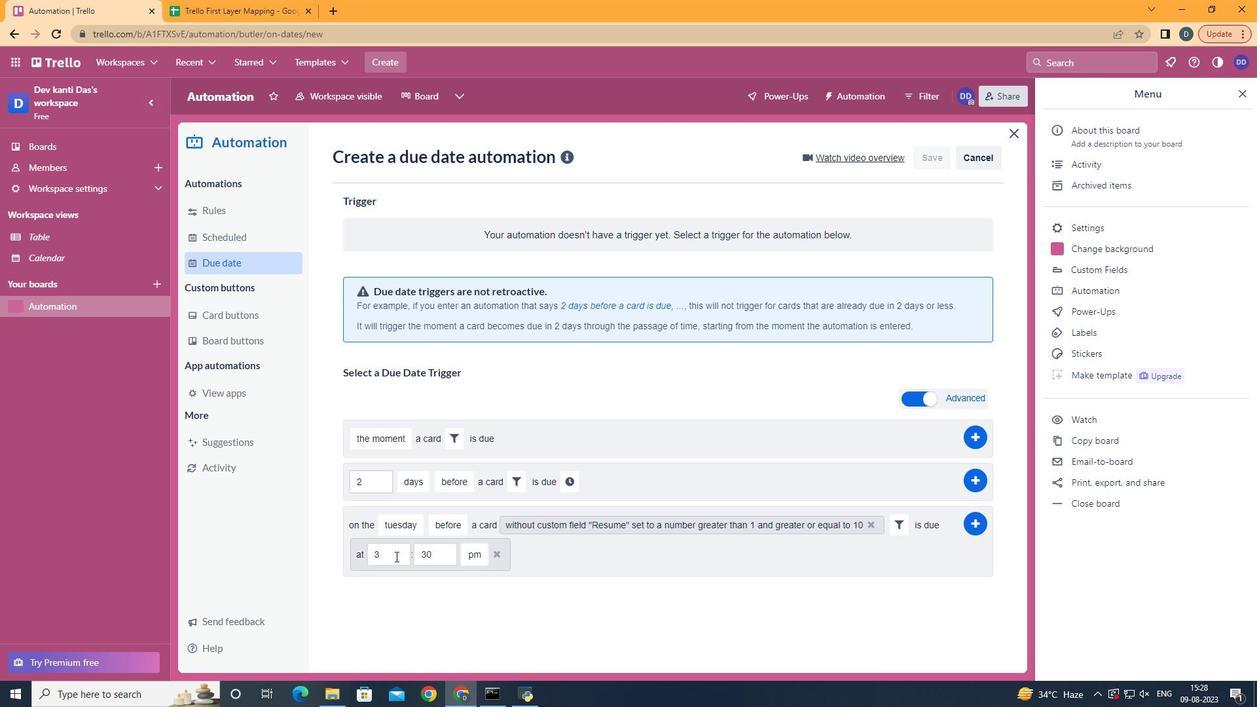 
Action: Mouse pressed left at (393, 554)
Screenshot: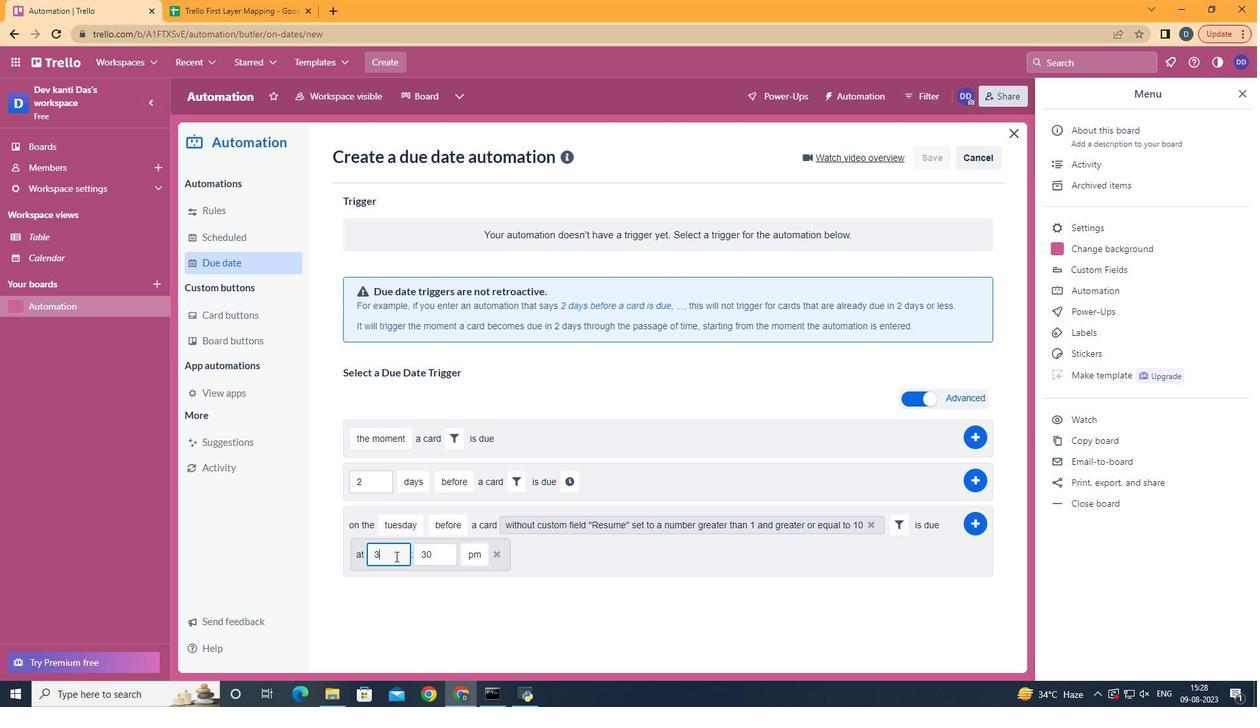 
Action: Mouse moved to (392, 554)
Screenshot: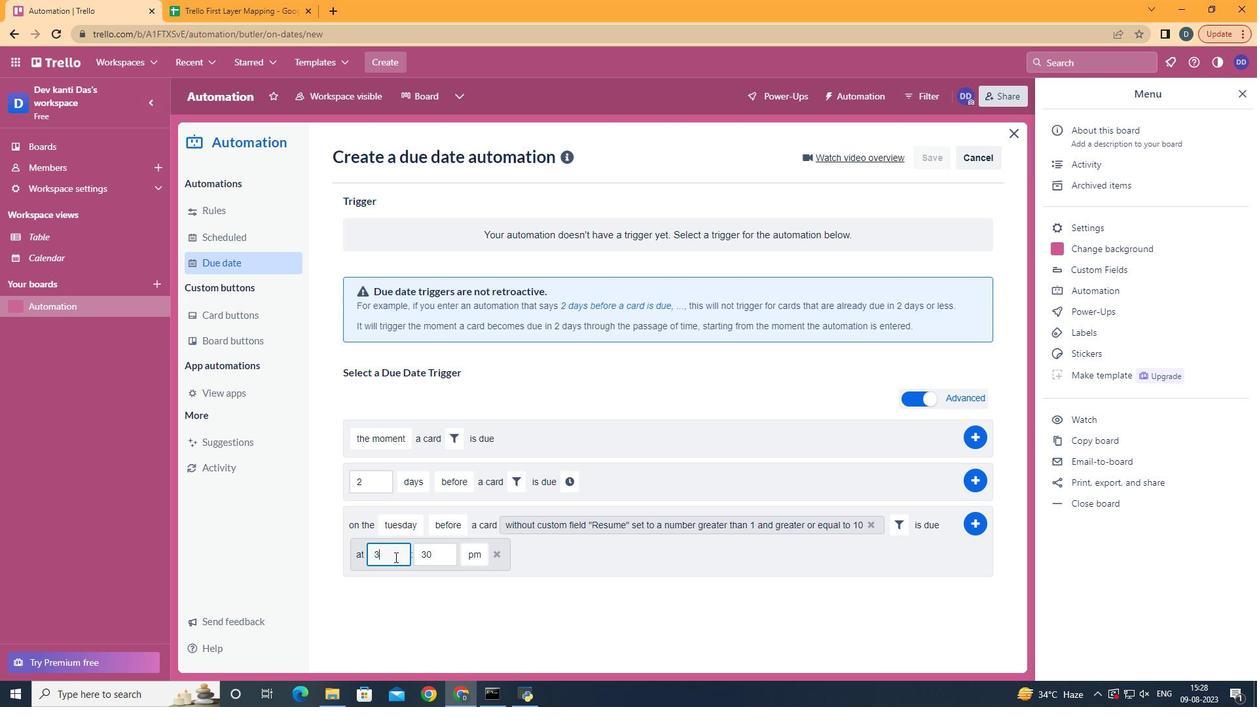 
Action: Key pressed <Key.backspace>11
Screenshot: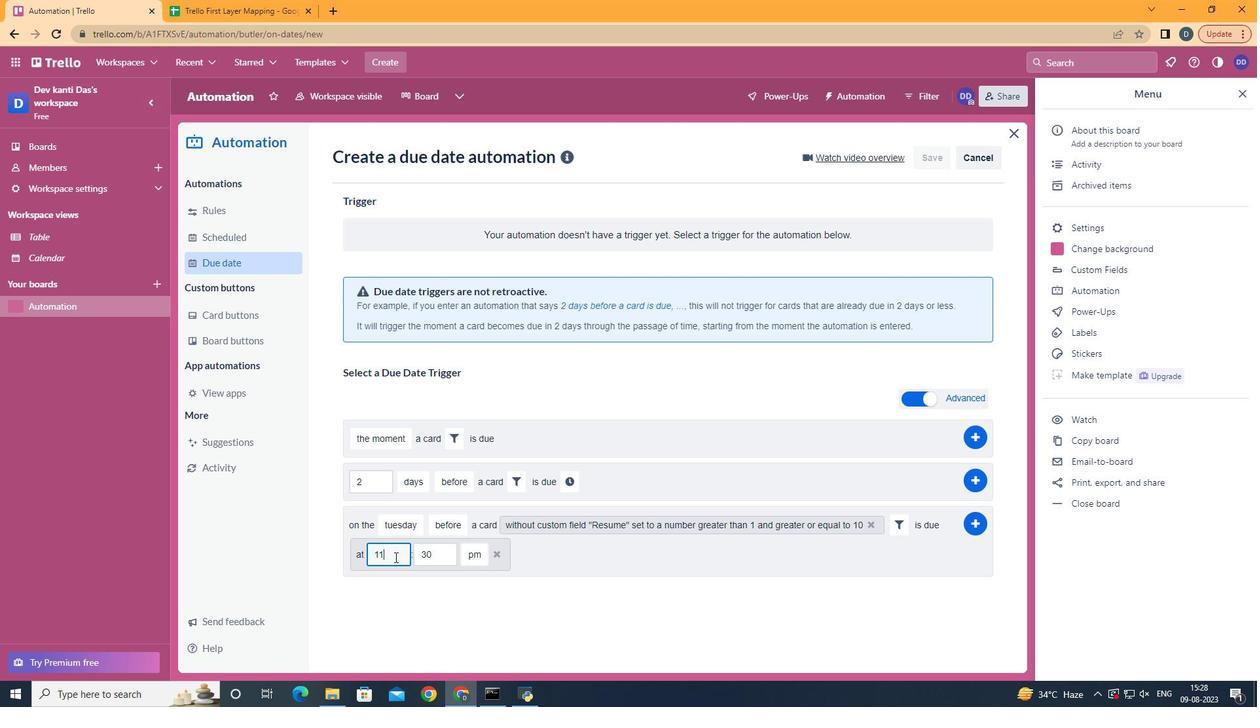 
Action: Mouse moved to (431, 549)
Screenshot: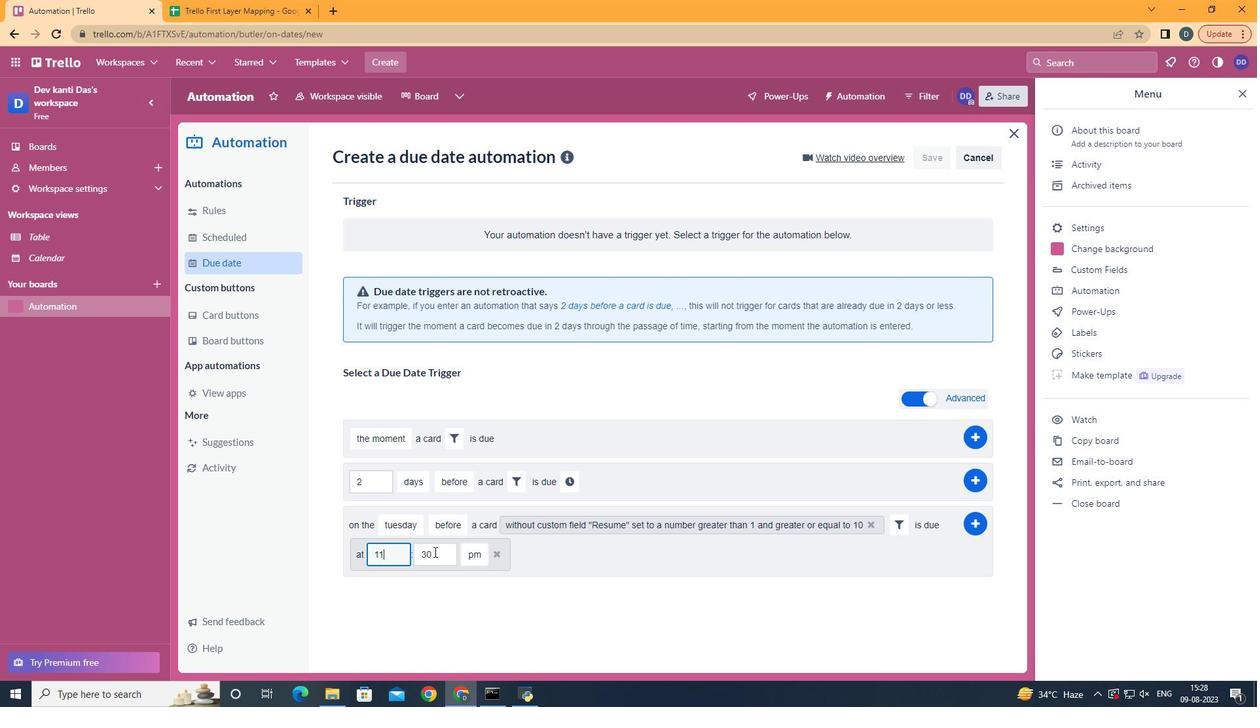 
Action: Mouse pressed left at (431, 549)
Screenshot: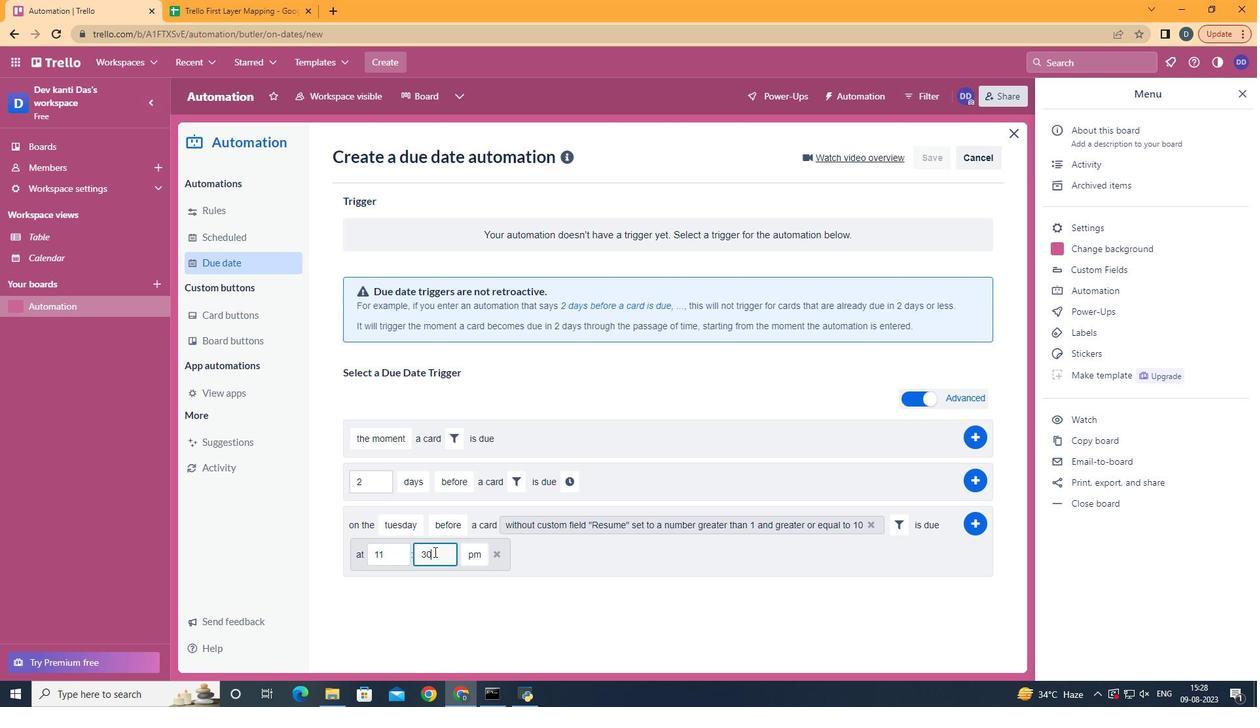 
Action: Key pressed <Key.backspace>
Screenshot: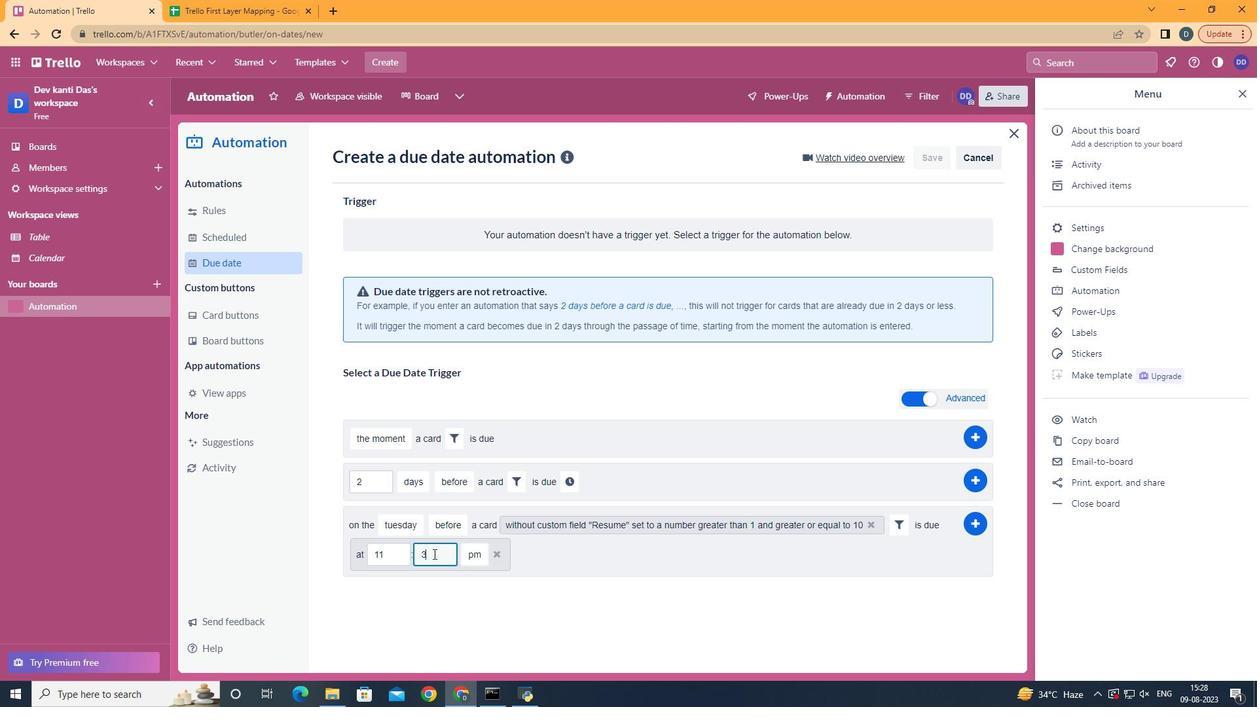 
Action: Mouse moved to (431, 551)
Screenshot: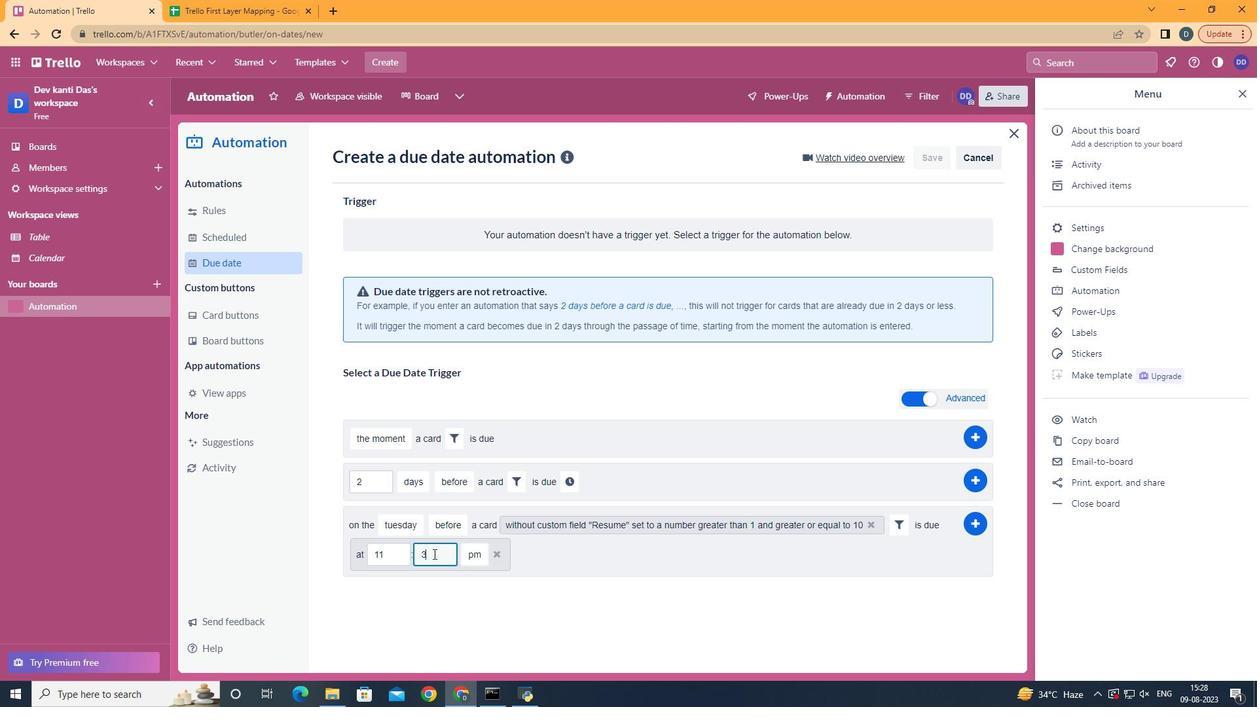 
Action: Key pressed <Key.backspace>00
Screenshot: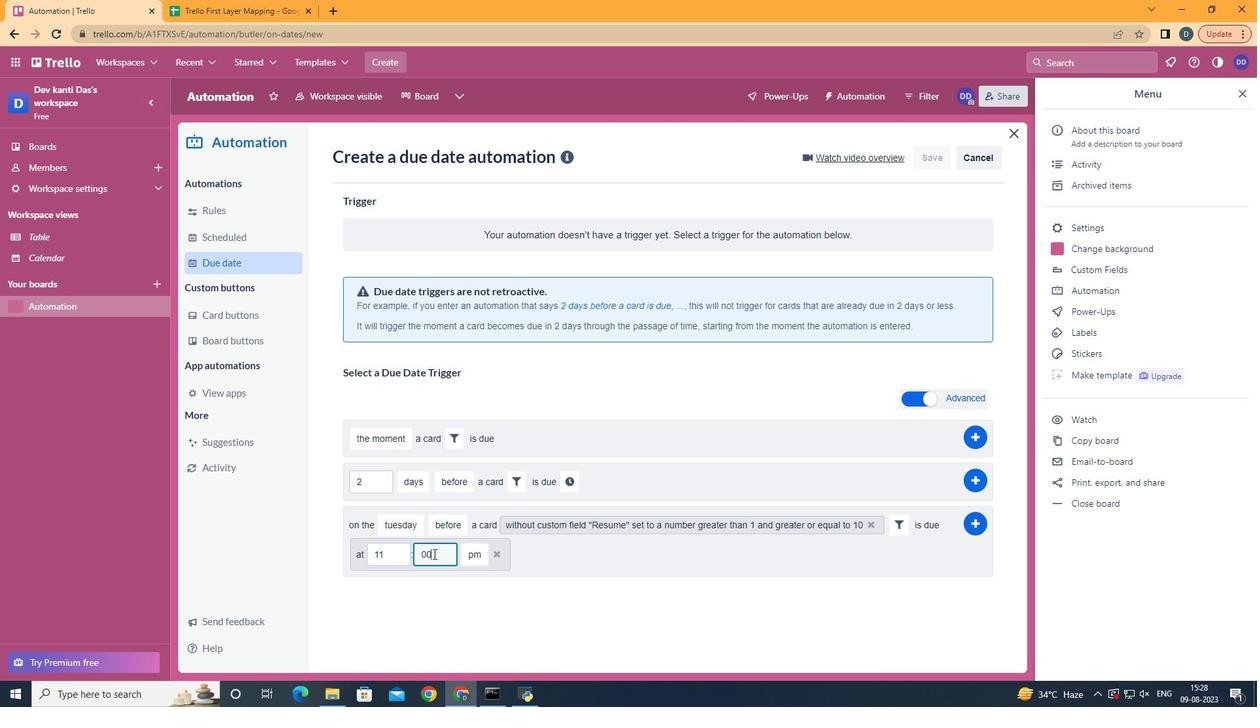 
Action: Mouse moved to (470, 579)
Screenshot: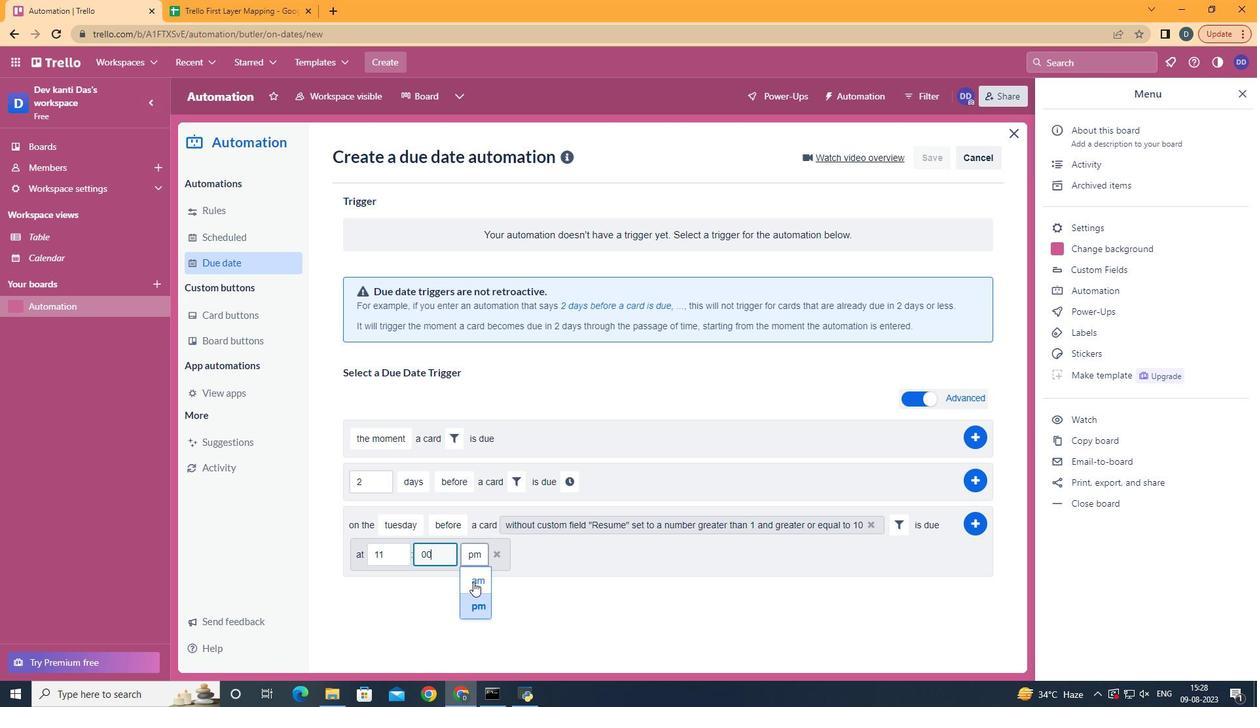 
Action: Mouse pressed left at (470, 579)
Screenshot: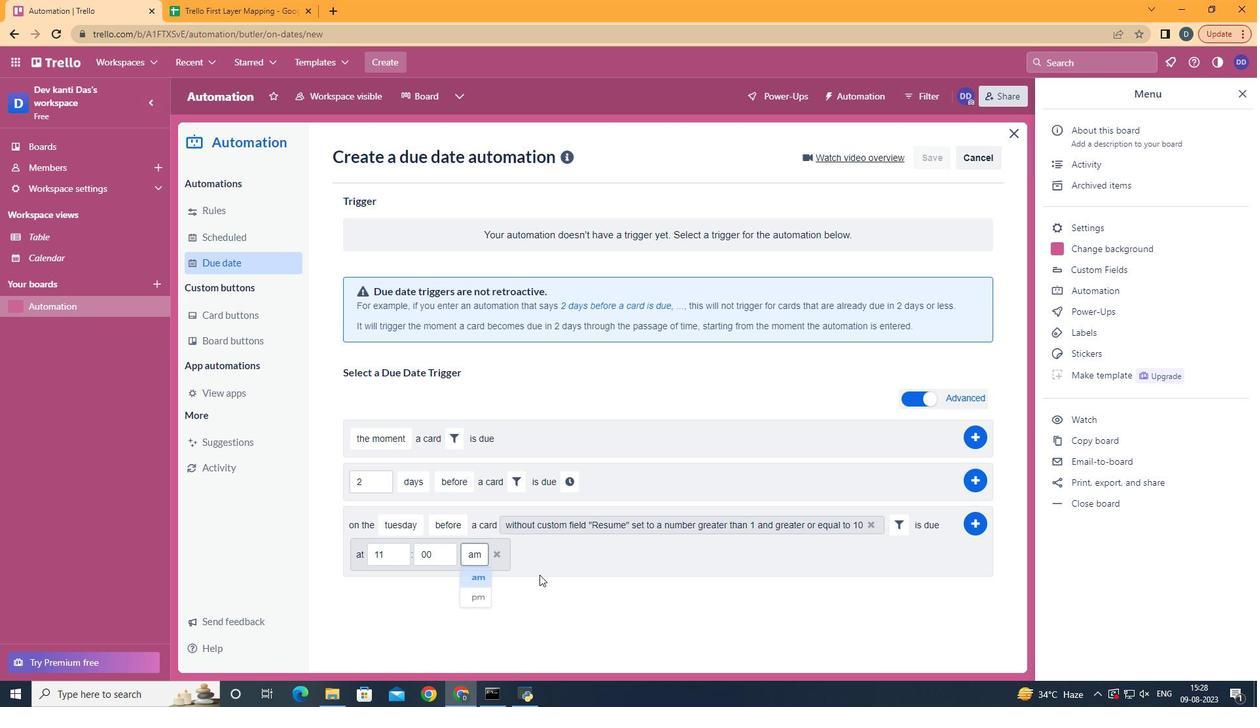
Action: Mouse moved to (978, 516)
Screenshot: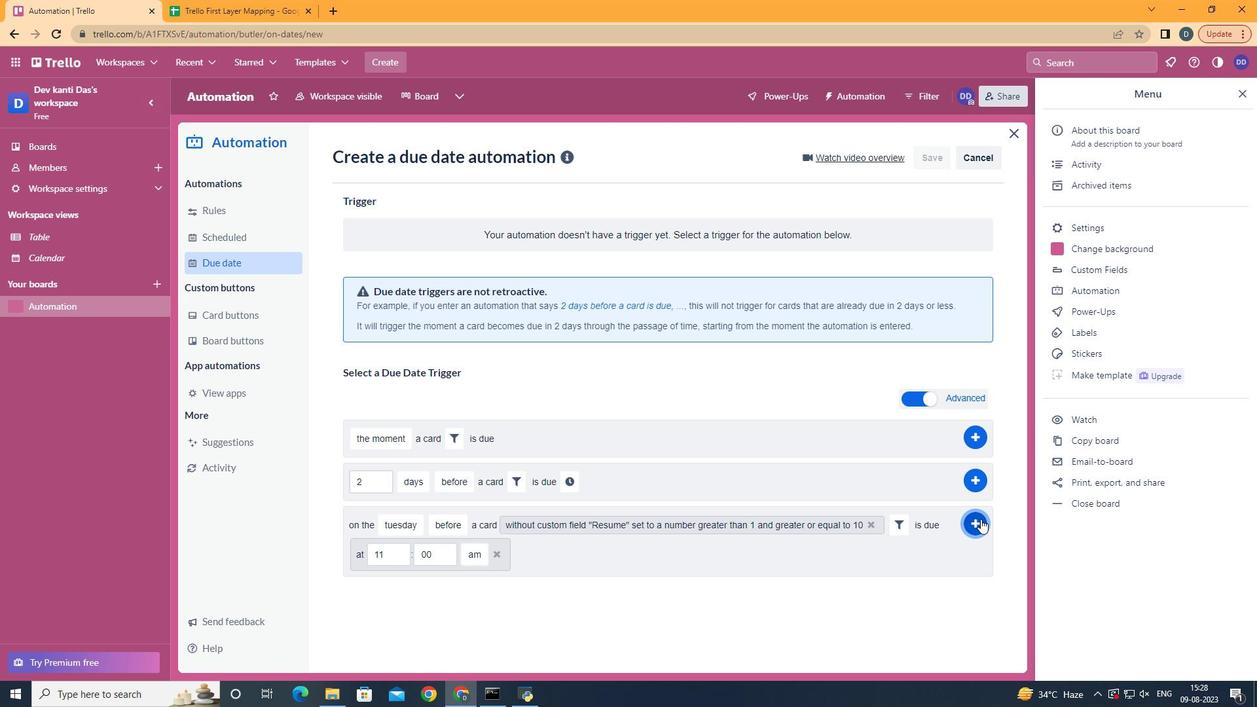 
Action: Mouse pressed left at (978, 516)
Screenshot: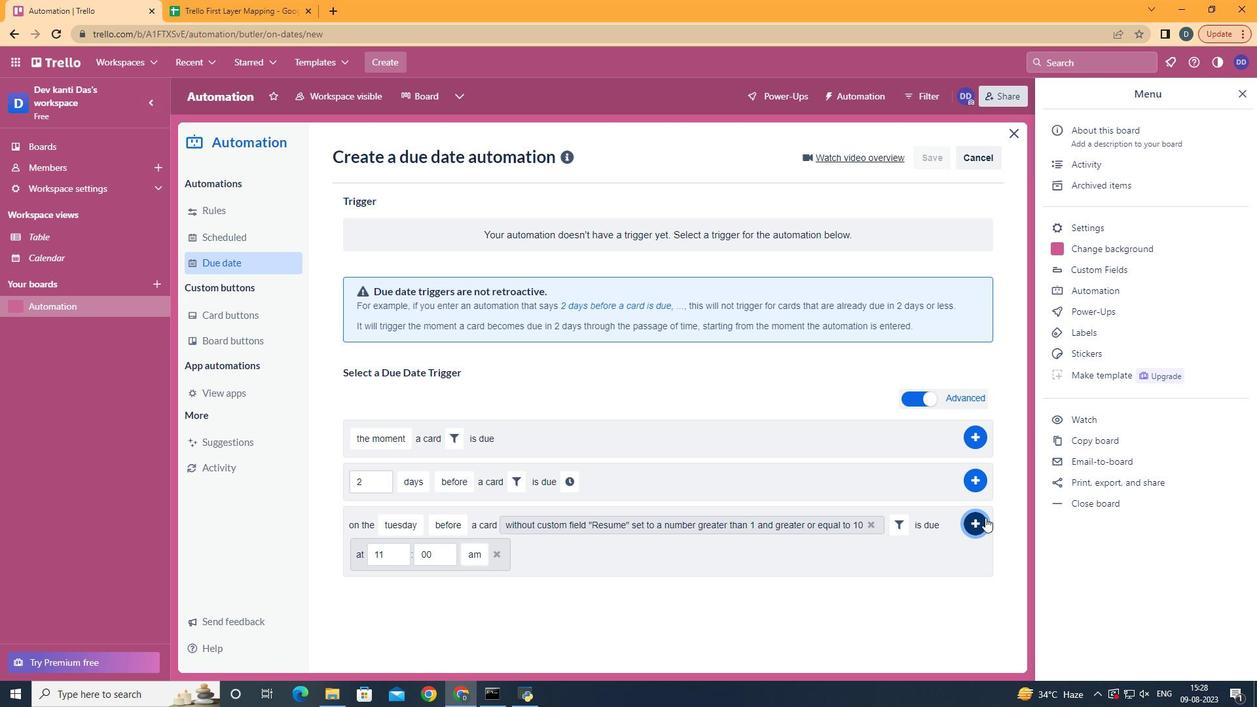 
Action: Mouse moved to (622, 295)
Screenshot: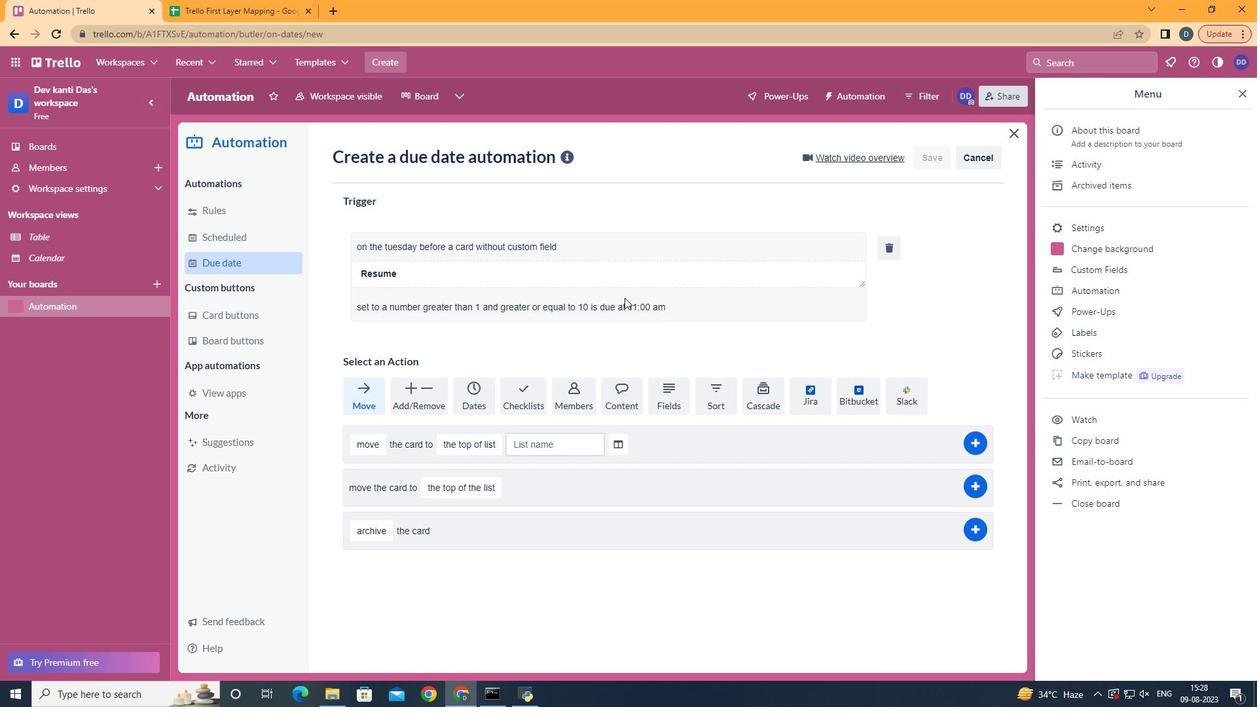
